 Task: Create validation rules in expense report object.
Action: Mouse moved to (610, 52)
Screenshot: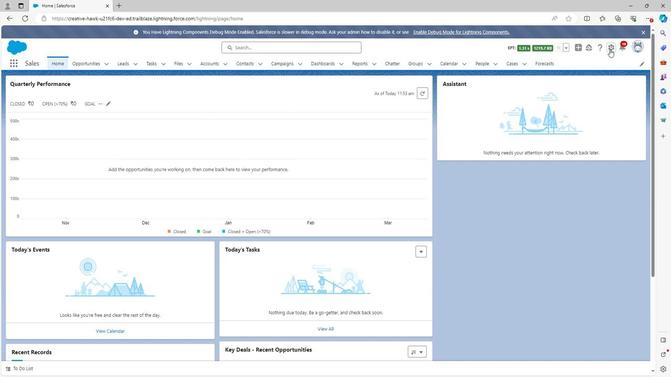 
Action: Mouse pressed left at (610, 52)
Screenshot: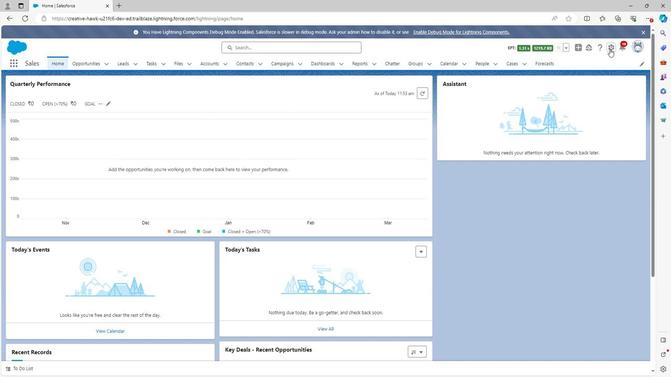 
Action: Mouse moved to (584, 71)
Screenshot: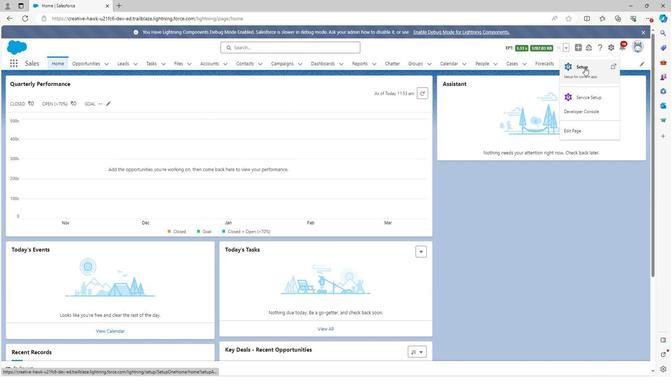 
Action: Mouse pressed left at (584, 71)
Screenshot: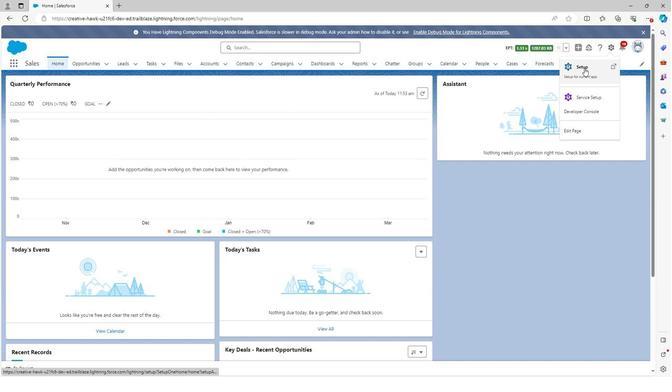 
Action: Mouse moved to (82, 68)
Screenshot: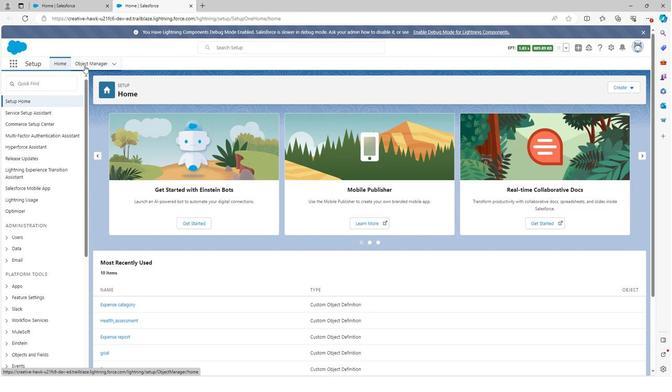 
Action: Mouse pressed left at (82, 68)
Screenshot: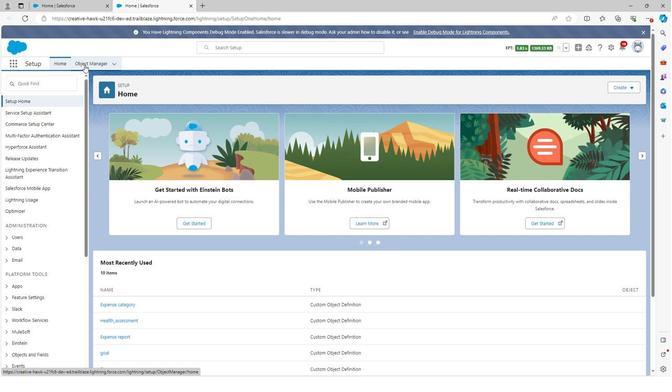 
Action: Mouse moved to (23, 231)
Screenshot: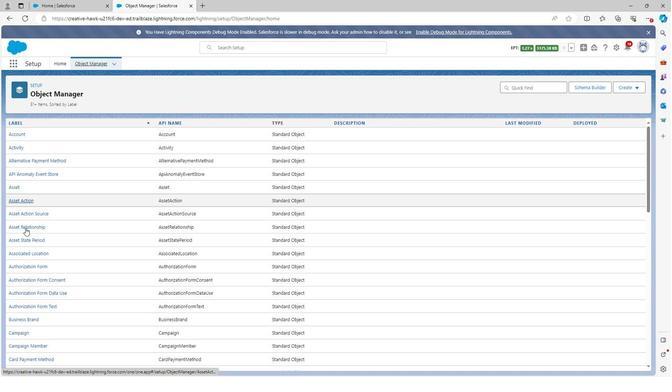 
Action: Mouse scrolled (23, 230) with delta (0, 0)
Screenshot: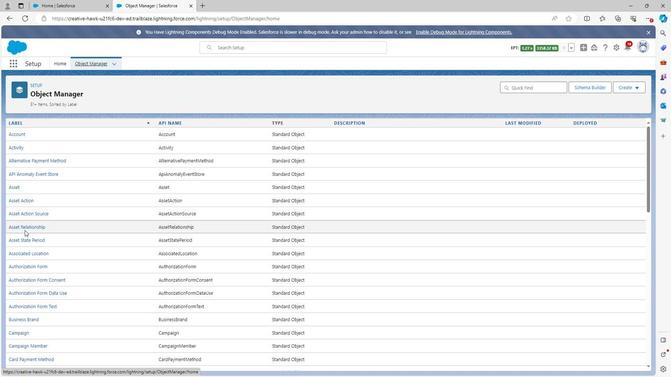 
Action: Mouse scrolled (23, 230) with delta (0, 0)
Screenshot: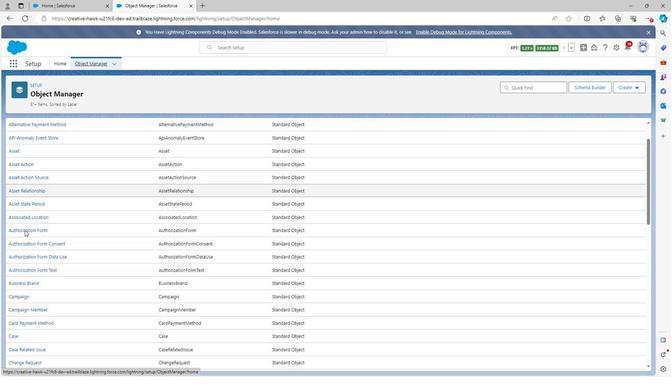 
Action: Mouse scrolled (23, 230) with delta (0, 0)
Screenshot: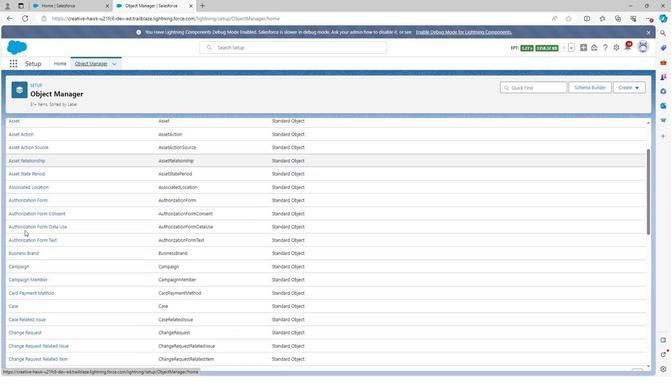 
Action: Mouse scrolled (23, 230) with delta (0, 0)
Screenshot: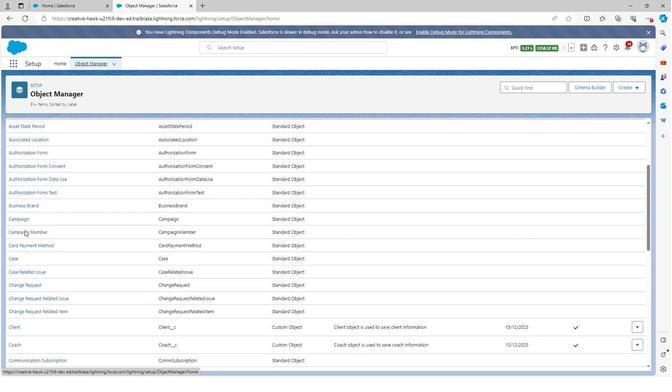 
Action: Mouse scrolled (23, 230) with delta (0, 0)
Screenshot: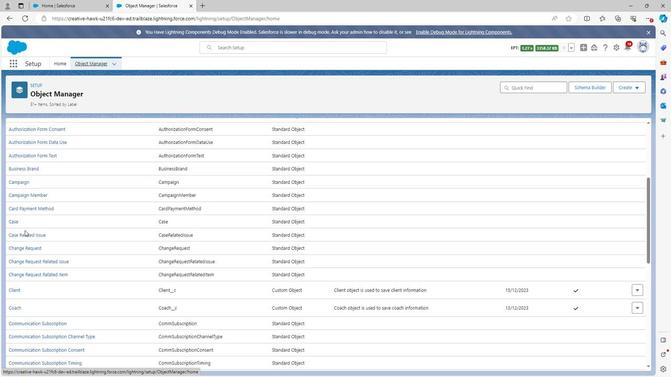 
Action: Mouse scrolled (23, 230) with delta (0, 0)
Screenshot: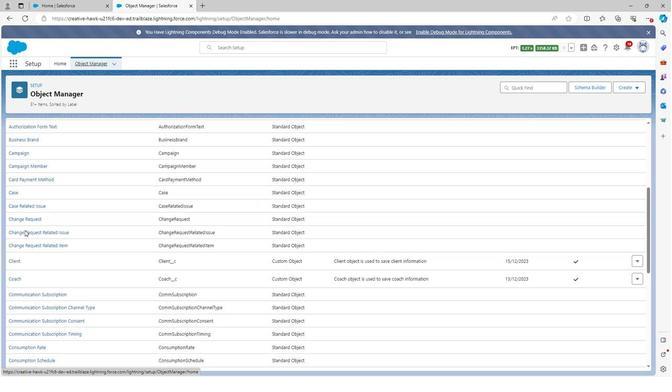 
Action: Mouse scrolled (23, 230) with delta (0, 0)
Screenshot: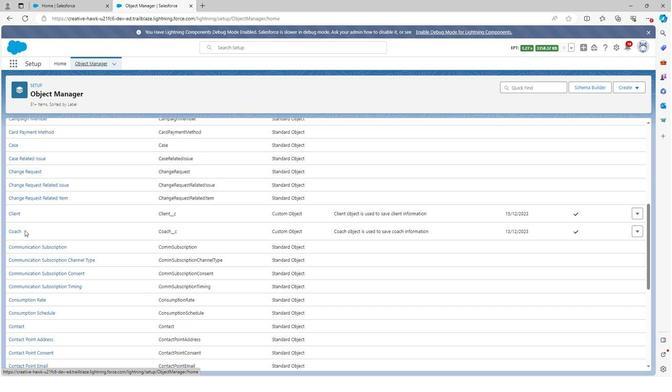 
Action: Mouse scrolled (23, 230) with delta (0, 0)
Screenshot: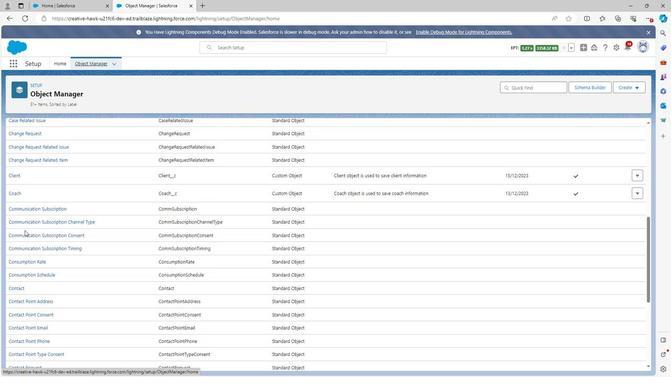
Action: Mouse scrolled (23, 230) with delta (0, 0)
Screenshot: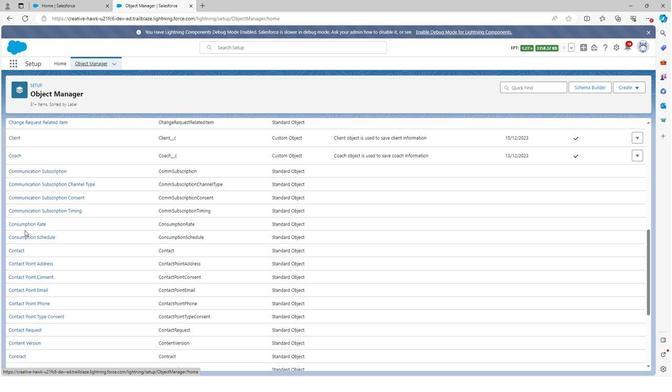 
Action: Mouse scrolled (23, 230) with delta (0, 0)
Screenshot: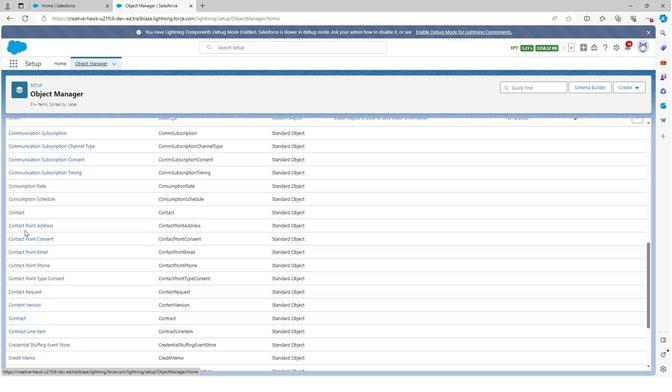 
Action: Mouse scrolled (23, 230) with delta (0, 0)
Screenshot: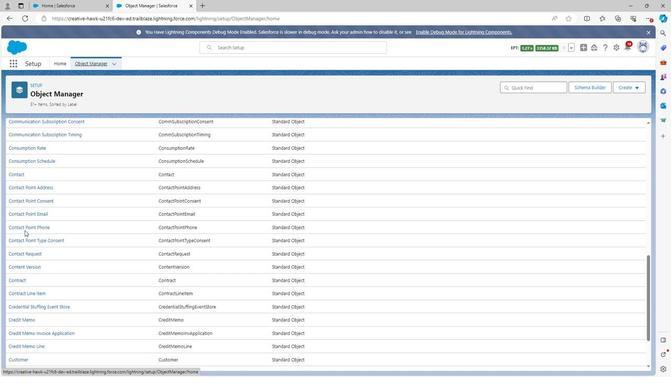 
Action: Mouse scrolled (23, 230) with delta (0, 0)
Screenshot: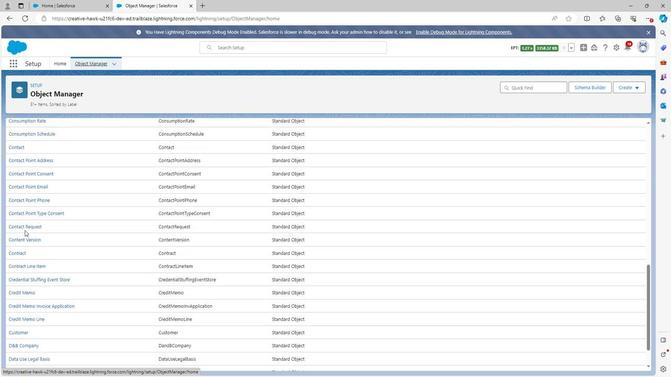 
Action: Mouse scrolled (23, 230) with delta (0, 0)
Screenshot: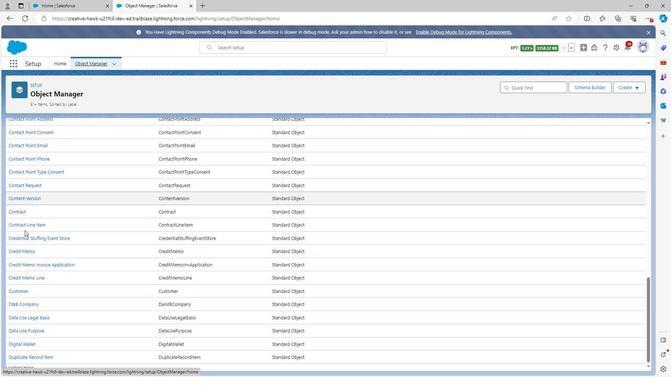 
Action: Mouse scrolled (23, 230) with delta (0, 0)
Screenshot: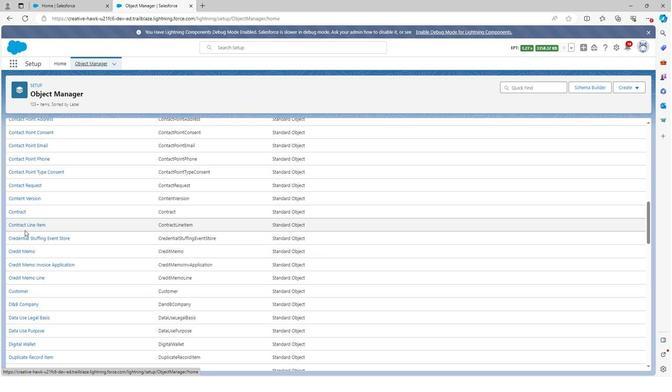 
Action: Mouse scrolled (23, 230) with delta (0, 0)
Screenshot: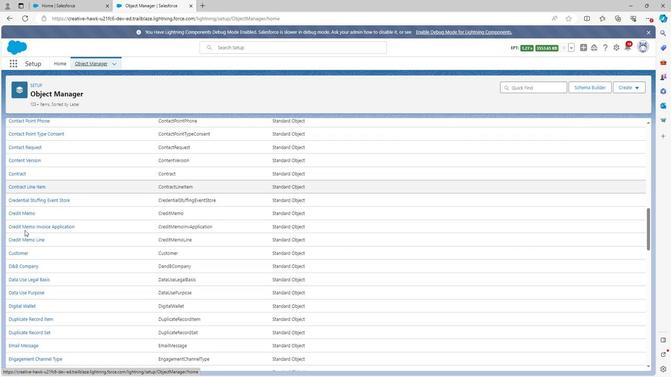 
Action: Mouse scrolled (23, 230) with delta (0, 0)
Screenshot: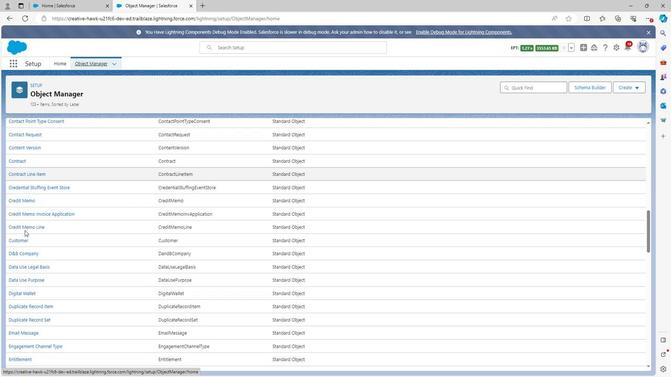 
Action: Mouse scrolled (23, 230) with delta (0, 0)
Screenshot: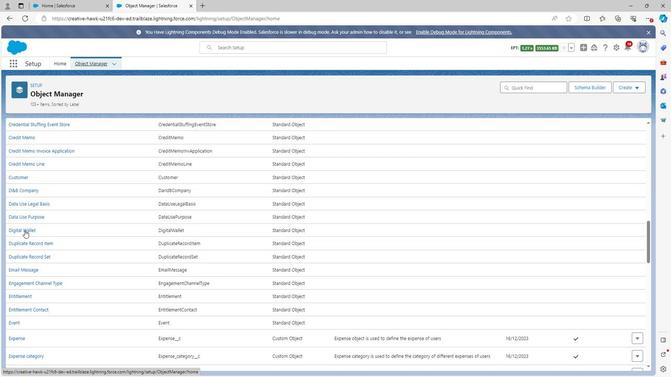
Action: Mouse scrolled (23, 230) with delta (0, 0)
Screenshot: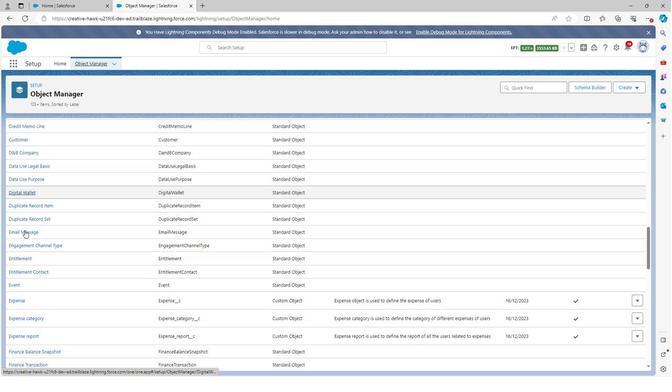 
Action: Mouse scrolled (23, 230) with delta (0, 0)
Screenshot: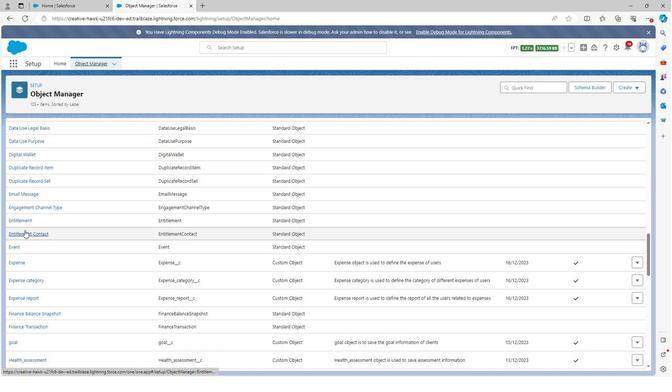 
Action: Mouse moved to (22, 261)
Screenshot: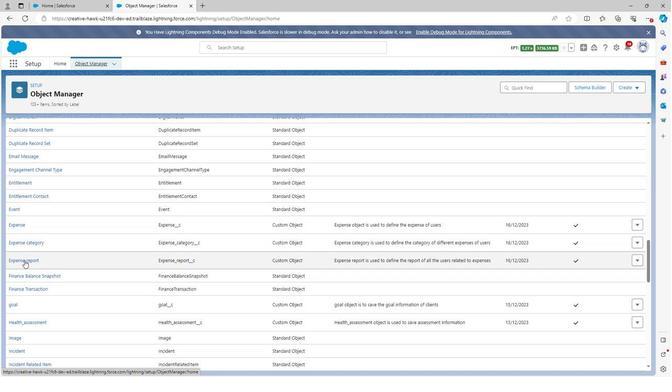 
Action: Mouse pressed left at (22, 261)
Screenshot: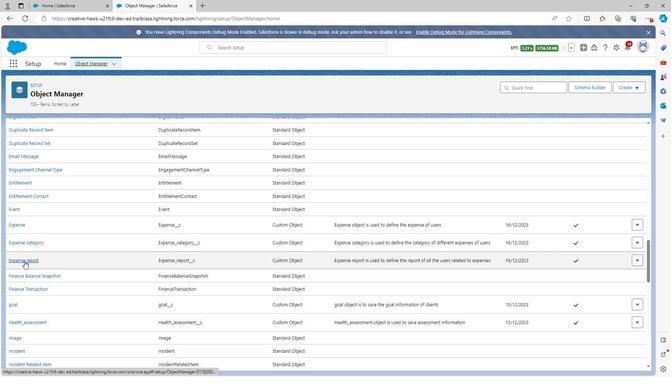 
Action: Mouse moved to (38, 135)
Screenshot: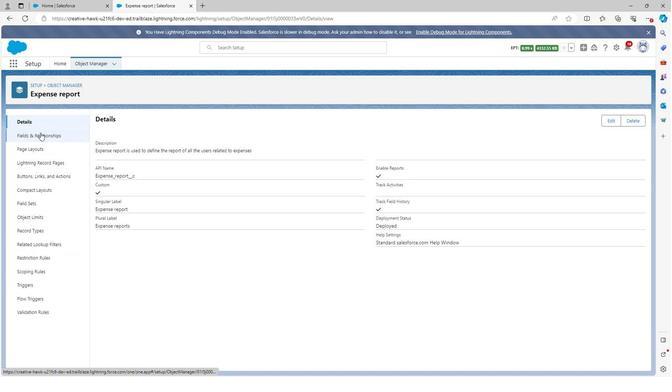 
Action: Mouse pressed left at (38, 135)
Screenshot: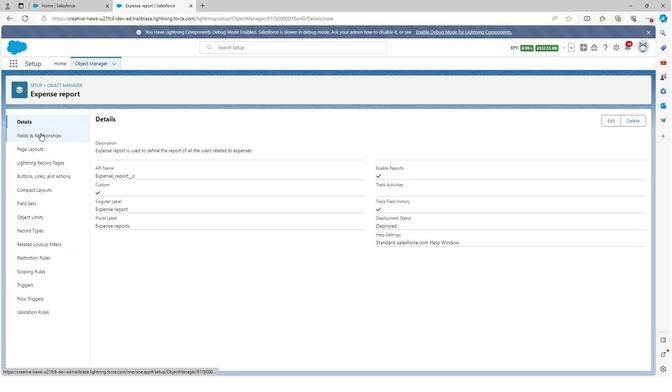 
Action: Mouse moved to (109, 226)
Screenshot: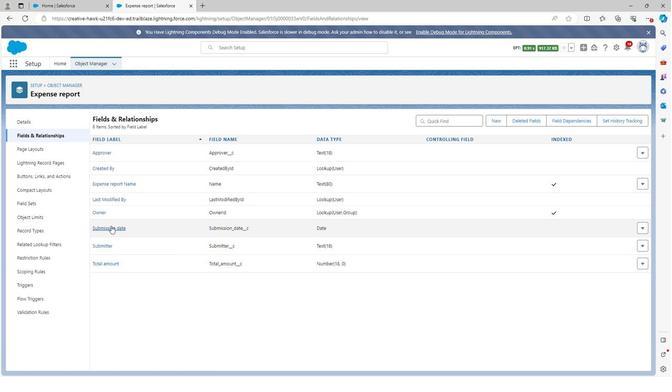 
Action: Mouse pressed left at (109, 226)
Screenshot: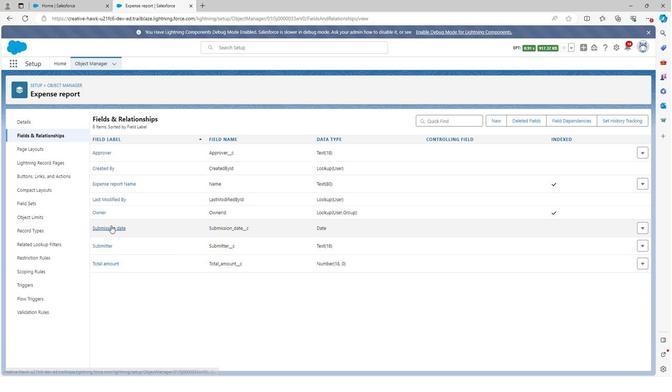 
Action: Mouse moved to (265, 275)
Screenshot: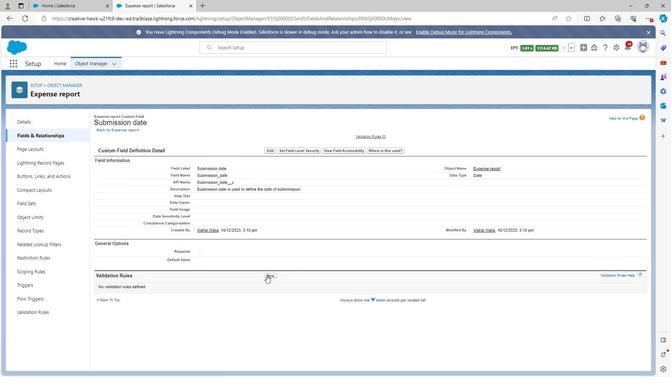 
Action: Mouse pressed left at (265, 275)
Screenshot: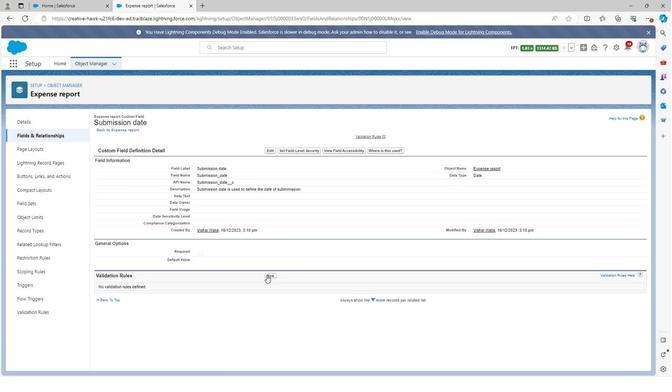 
Action: Mouse moved to (162, 170)
Screenshot: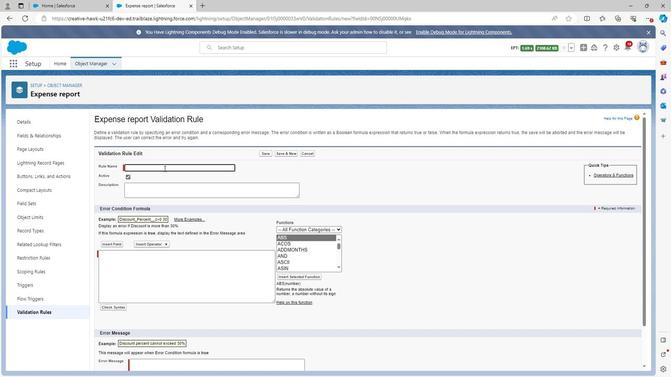
Action: Key pressed <Key.shift>Submission<Key.space>ru<Key.backspace><Key.backspace>date<Key.space>
Screenshot: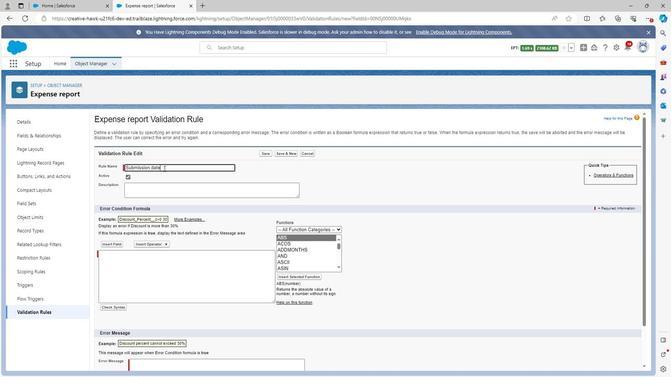 
Action: Mouse moved to (162, 170)
Screenshot: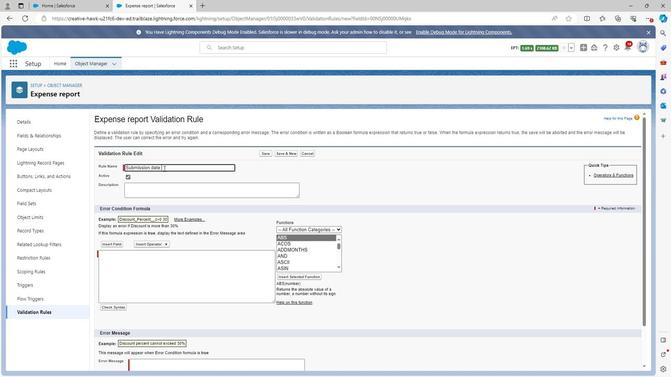 
Action: Key pressed rule
Screenshot: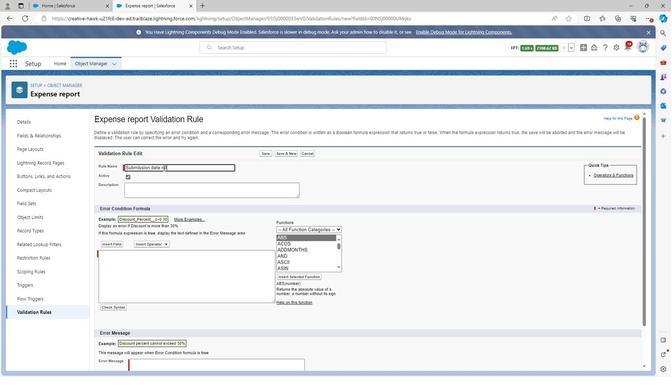 
Action: Mouse moved to (149, 193)
Screenshot: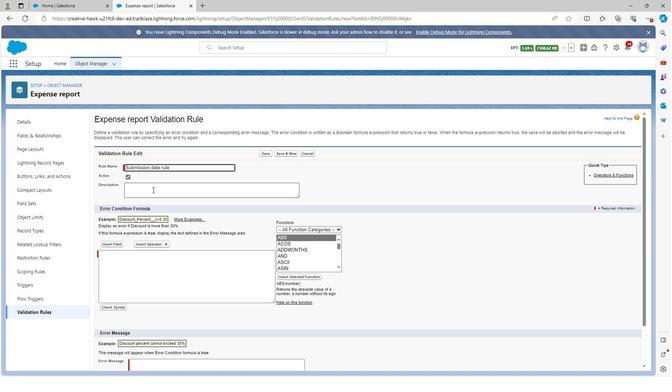 
Action: Mouse pressed left at (149, 193)
Screenshot: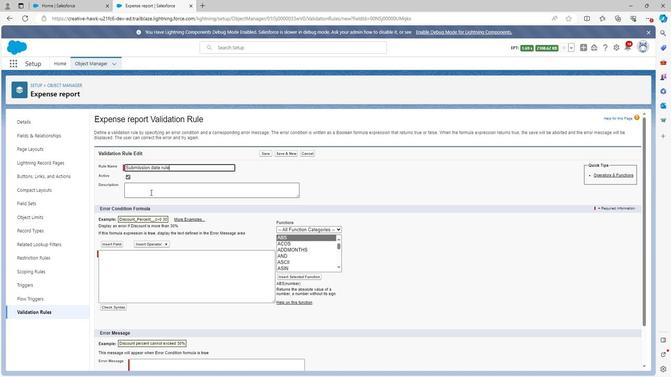 
Action: Key pressed <Key.shift><Key.shift><Key.shift><Key.shift><Key.shift><Key.shift><Key.shift><Key.shift><Key.shift><Key.shift><Key.shift><Key.shift><Key.shift><Key.shift><Key.shift><Key.shift><Key.shift><Key.shift>Suv<Key.backspace>bmission<Key.space>date<Key.space>rule<Key.space>is<Key.space>used<Key.space>to<Key.space>defined<Key.space>the<Key.space>submission<Key.space>date<Key.space>after<Key.space>ye<Key.backspace><Key.backspace>today
Screenshot: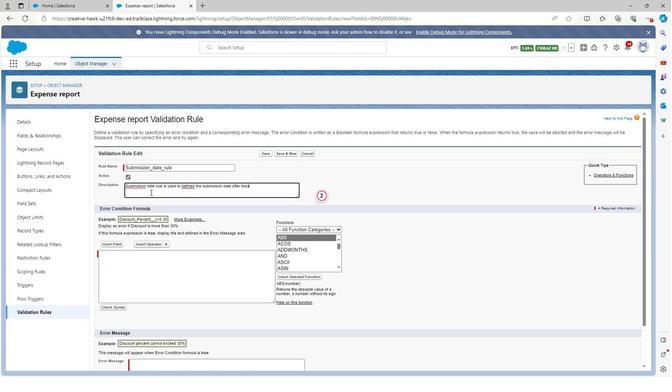 
Action: Mouse moved to (116, 244)
Screenshot: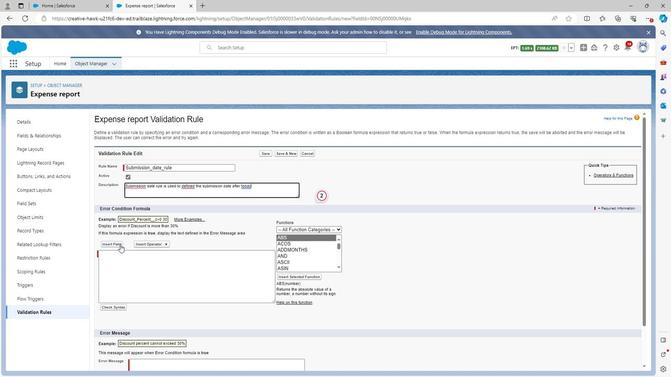 
Action: Mouse pressed left at (116, 244)
Screenshot: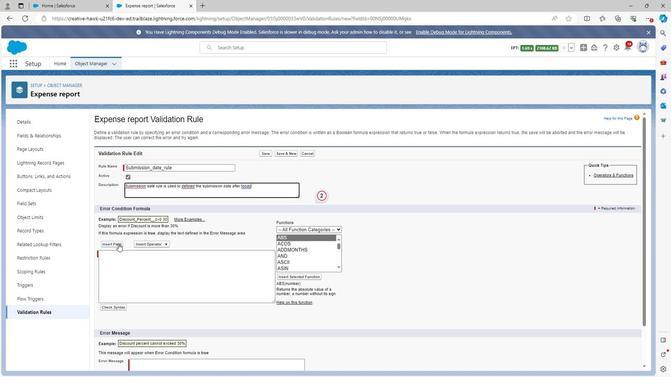 
Action: Mouse moved to (317, 249)
Screenshot: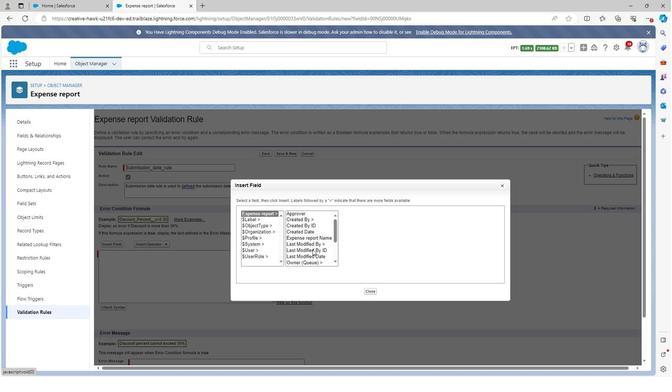 
Action: Mouse scrolled (317, 249) with delta (0, 0)
Screenshot: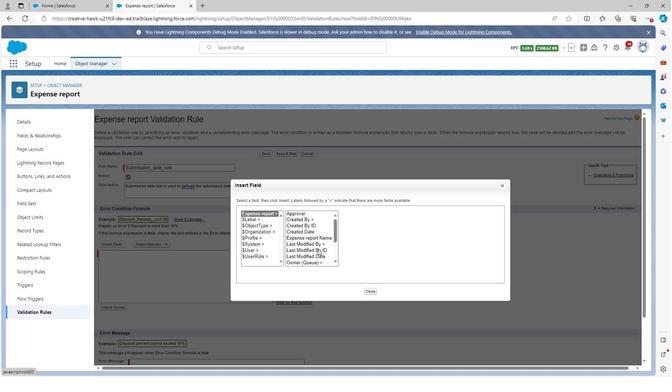 
Action: Mouse scrolled (317, 249) with delta (0, 0)
Screenshot: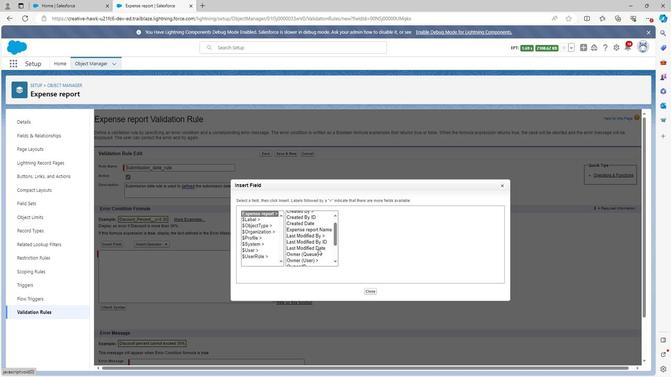 
Action: Mouse scrolled (317, 249) with delta (0, 0)
Screenshot: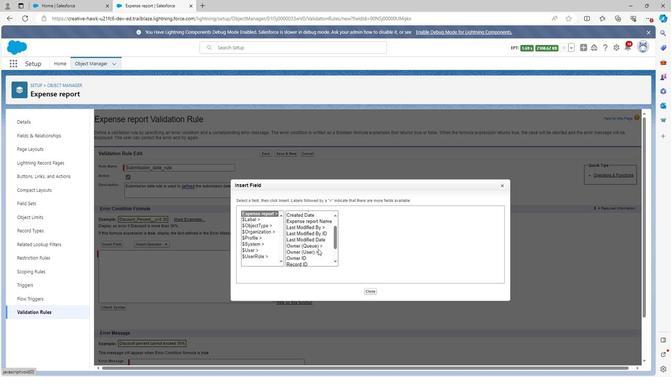 
Action: Mouse scrolled (317, 249) with delta (0, 0)
Screenshot: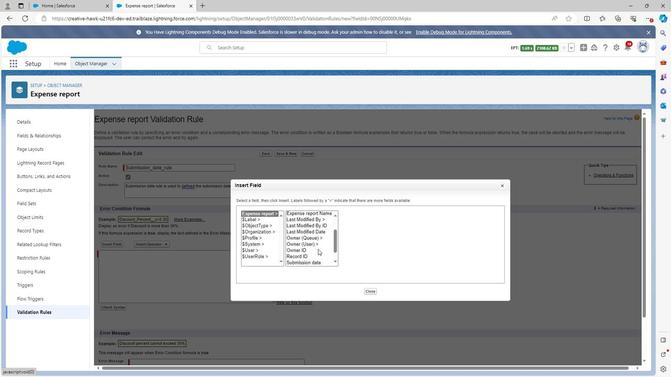 
Action: Mouse scrolled (317, 249) with delta (0, 0)
Screenshot: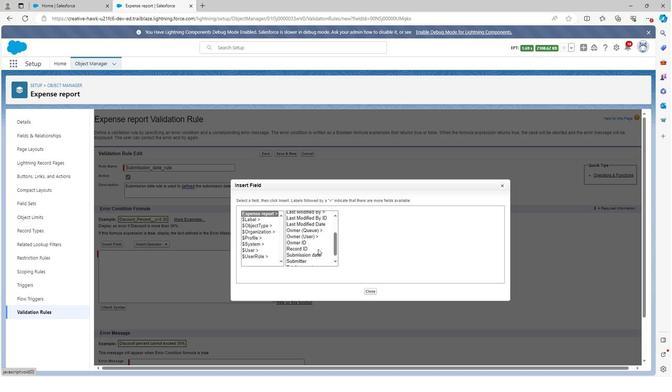 
Action: Mouse moved to (308, 250)
Screenshot: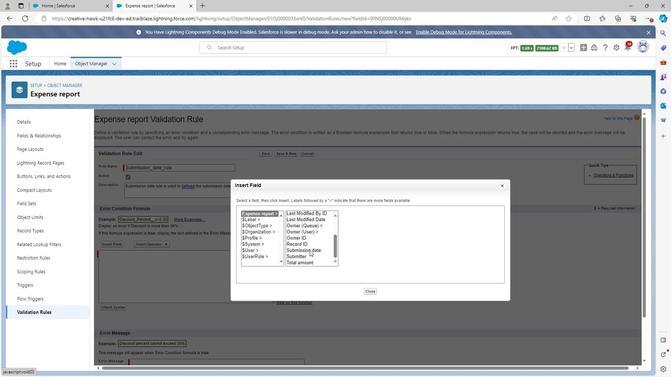 
Action: Mouse pressed left at (308, 250)
Screenshot: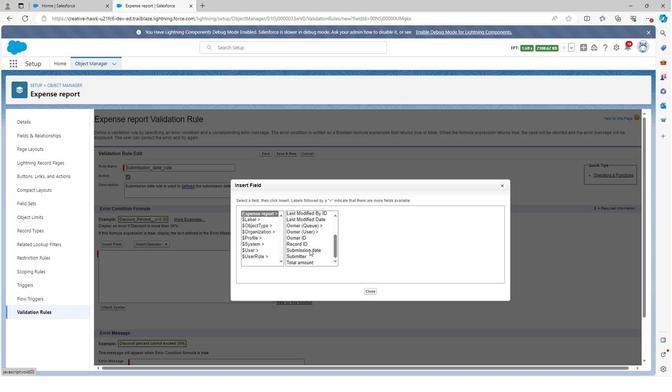 
Action: Mouse moved to (367, 251)
Screenshot: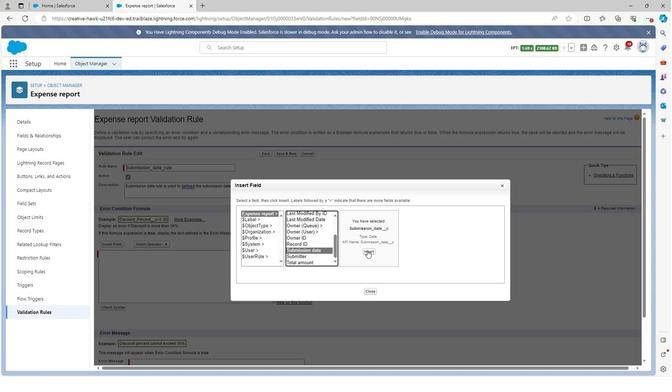 
Action: Mouse pressed left at (367, 251)
Screenshot: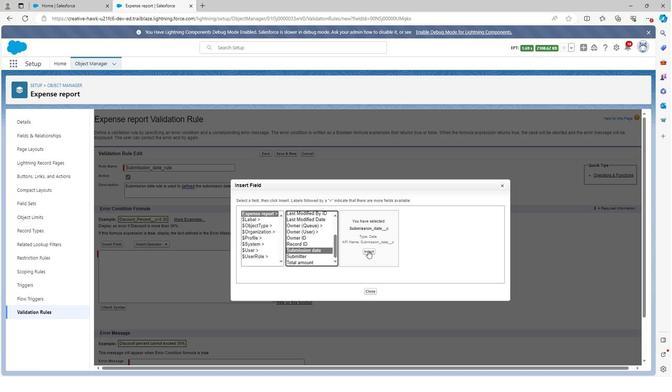 
Action: Mouse moved to (159, 245)
Screenshot: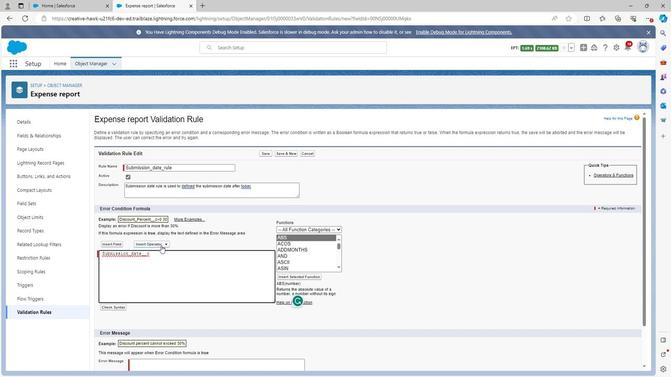 
Action: Mouse pressed left at (159, 245)
Screenshot: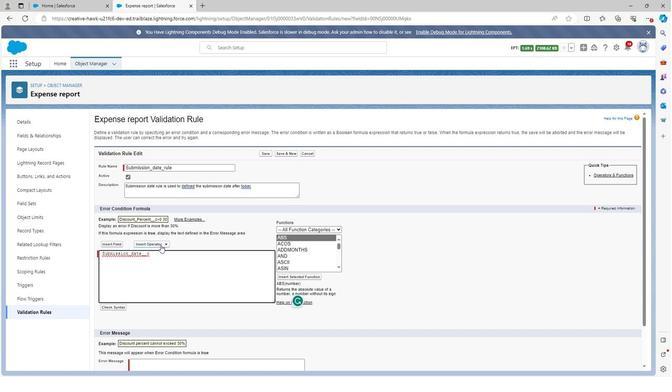 
Action: Mouse moved to (154, 328)
Screenshot: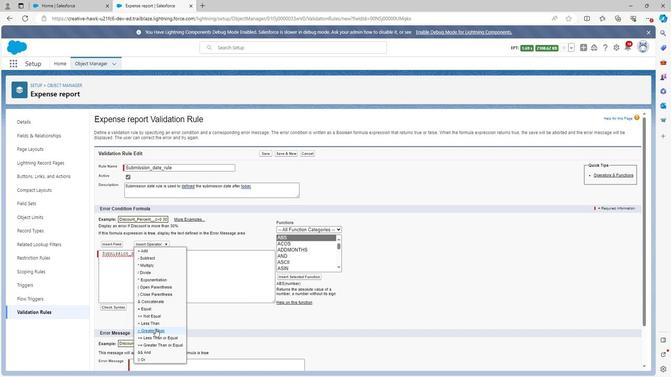
Action: Mouse pressed left at (154, 328)
Screenshot: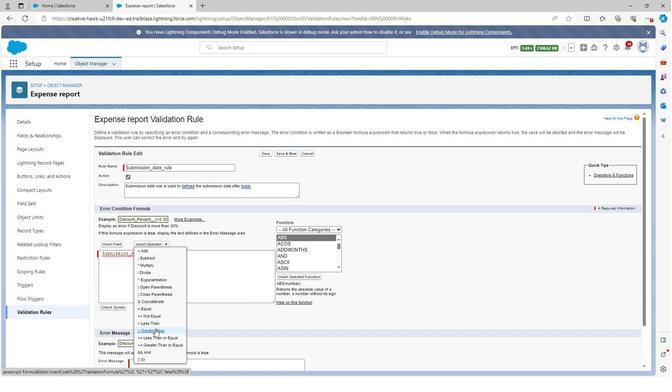 
Action: Mouse moved to (300, 230)
Screenshot: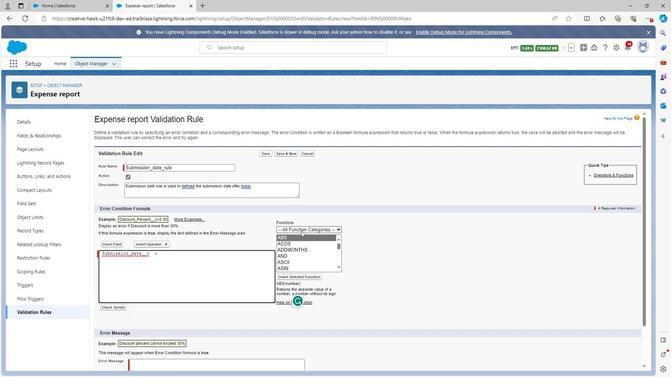 
Action: Mouse pressed left at (300, 230)
Screenshot: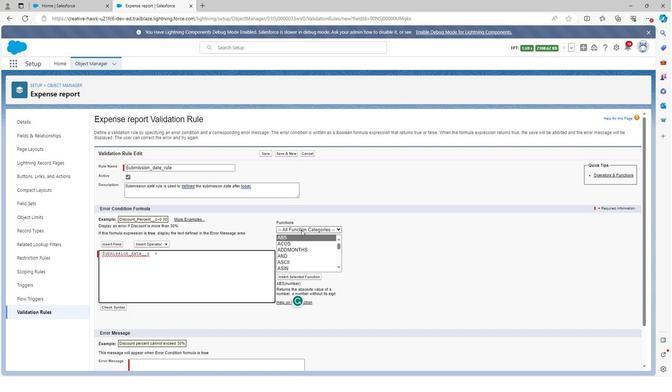 
Action: Mouse moved to (295, 245)
Screenshot: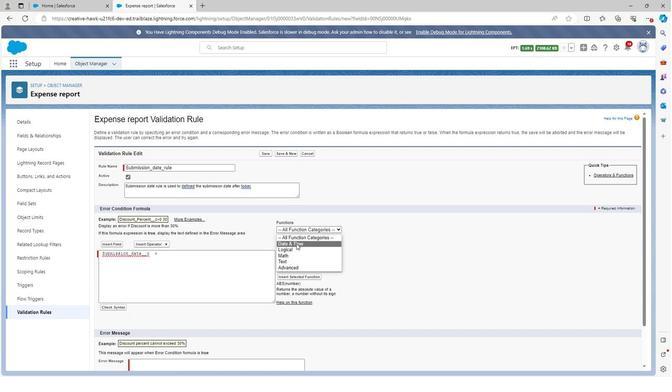 
Action: Mouse pressed left at (295, 245)
Screenshot: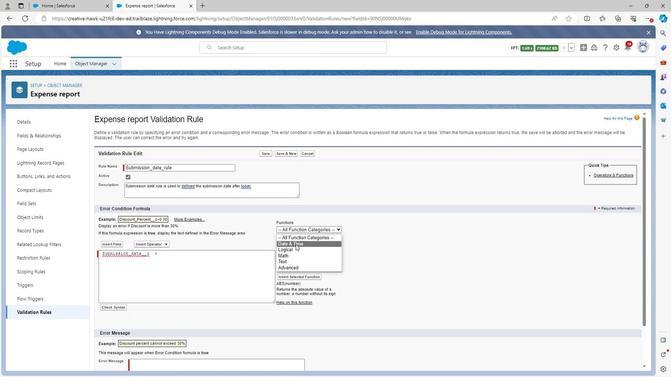 
Action: Mouse moved to (284, 243)
Screenshot: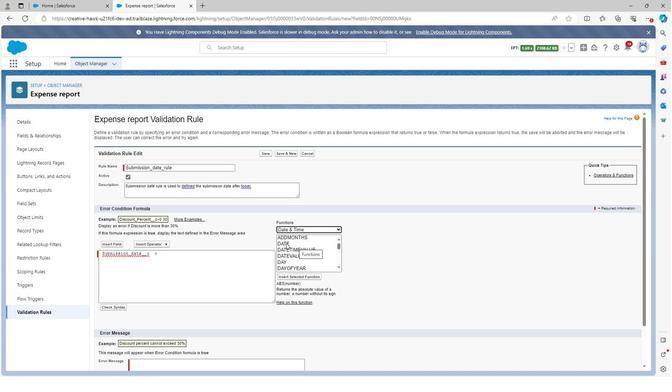 
Action: Mouse pressed left at (284, 243)
Screenshot: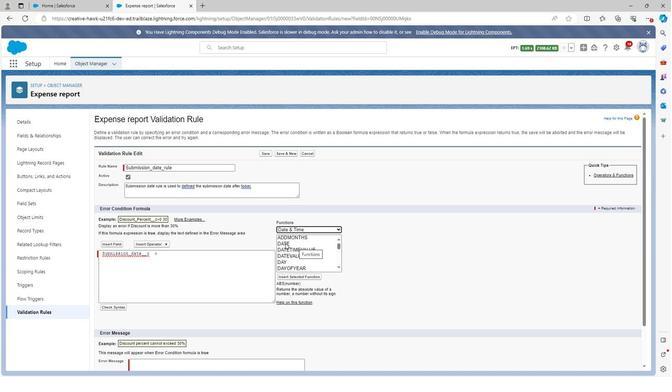 
Action: Mouse moved to (289, 253)
Screenshot: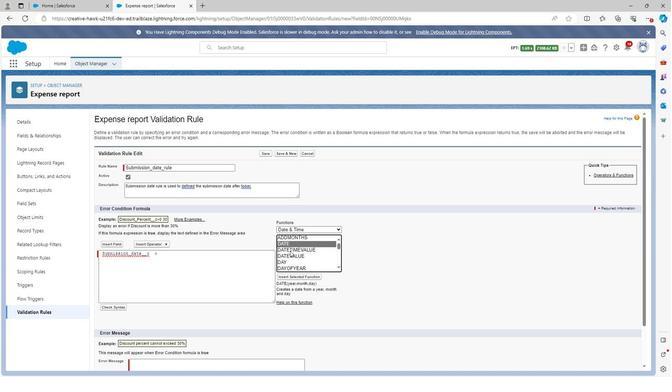 
Action: Mouse scrolled (289, 253) with delta (0, 0)
Screenshot: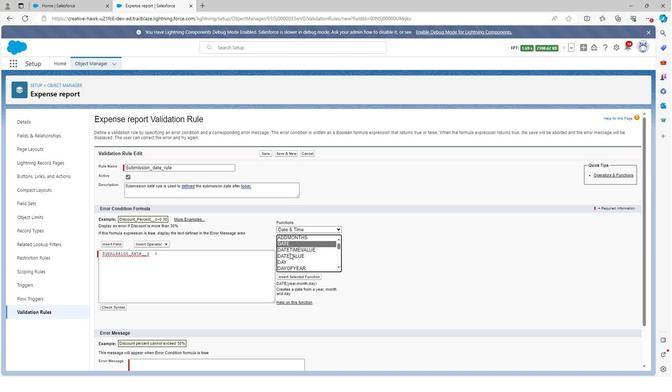 
Action: Mouse scrolled (289, 253) with delta (0, 0)
Screenshot: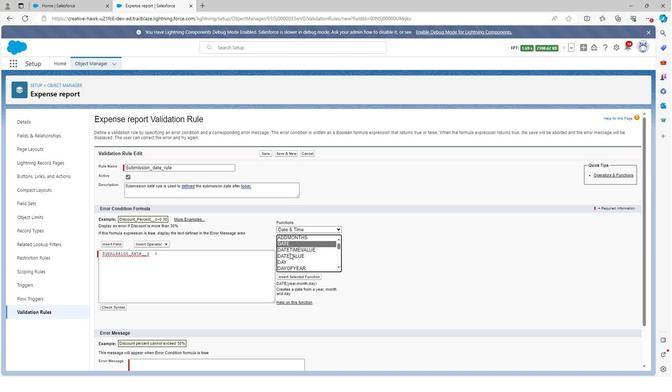 
Action: Mouse scrolled (289, 253) with delta (0, 0)
Screenshot: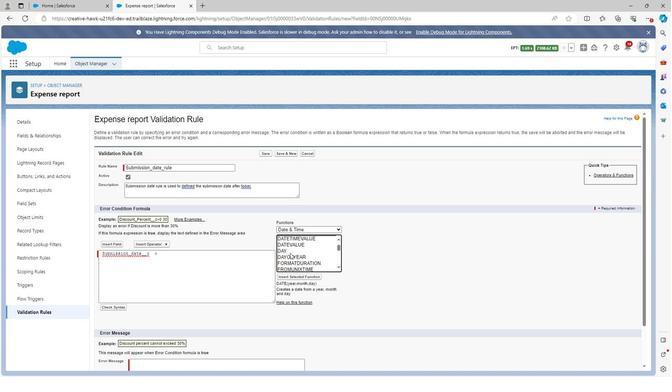 
Action: Mouse scrolled (289, 253) with delta (0, 0)
Screenshot: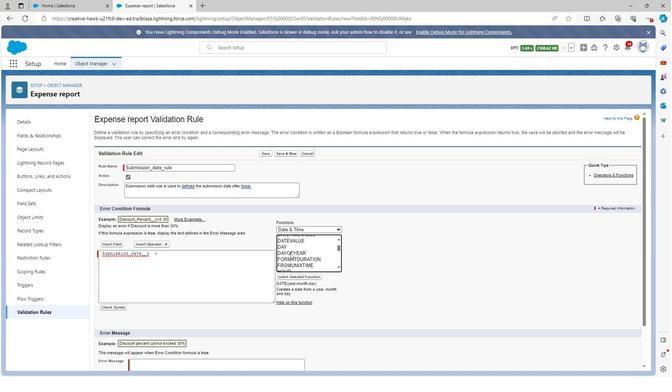 
Action: Mouse scrolled (289, 253) with delta (0, 0)
Screenshot: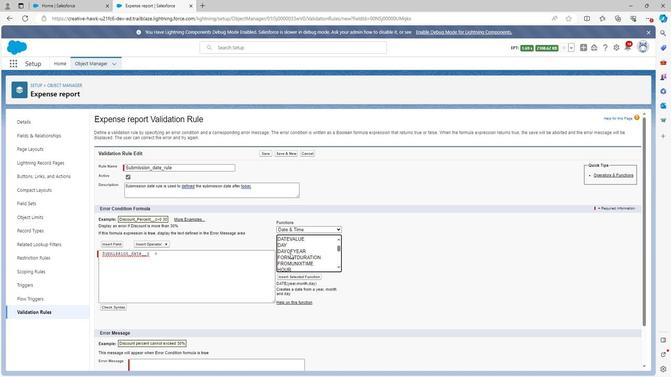 
Action: Mouse scrolled (289, 253) with delta (0, 0)
Screenshot: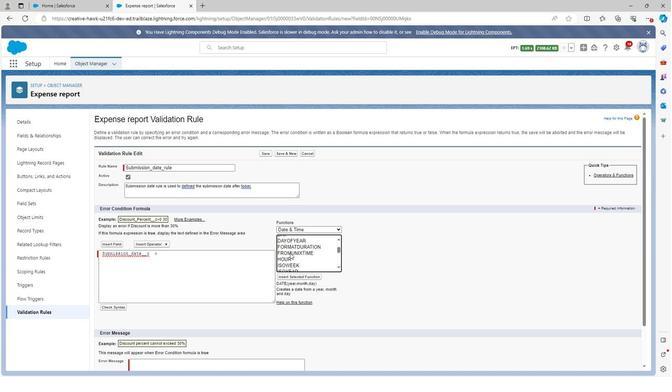 
Action: Mouse scrolled (289, 253) with delta (0, 0)
Screenshot: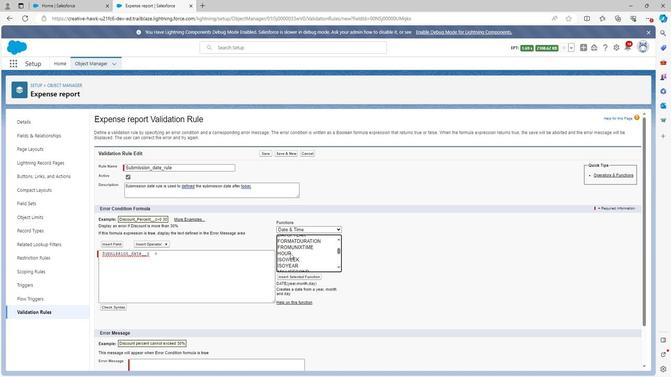 
Action: Mouse scrolled (289, 253) with delta (0, 0)
Screenshot: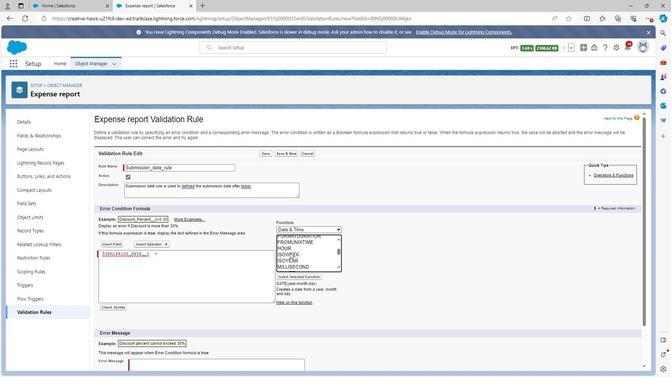 
Action: Mouse scrolled (289, 253) with delta (0, 0)
Screenshot: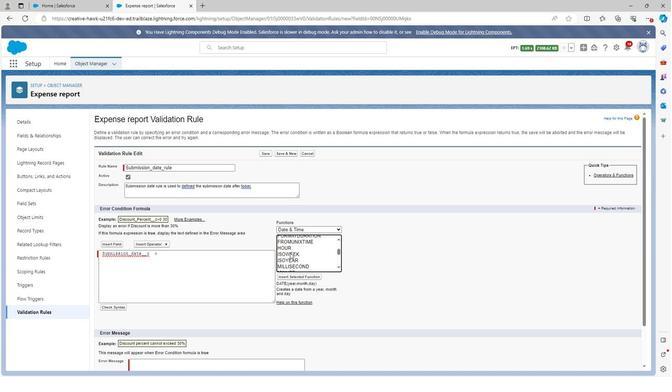
Action: Mouse scrolled (289, 253) with delta (0, 0)
Screenshot: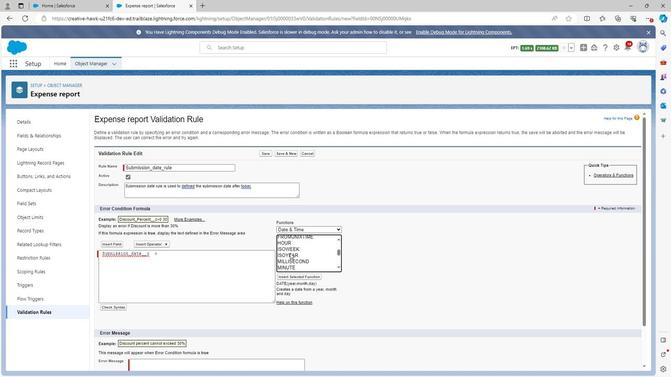 
Action: Mouse scrolled (289, 253) with delta (0, 0)
Screenshot: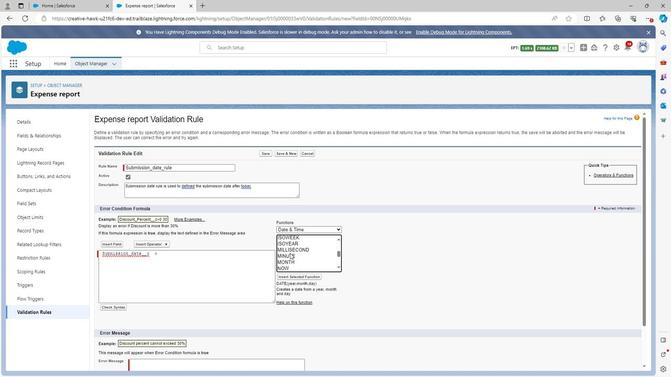 
Action: Mouse scrolled (289, 253) with delta (0, 0)
Screenshot: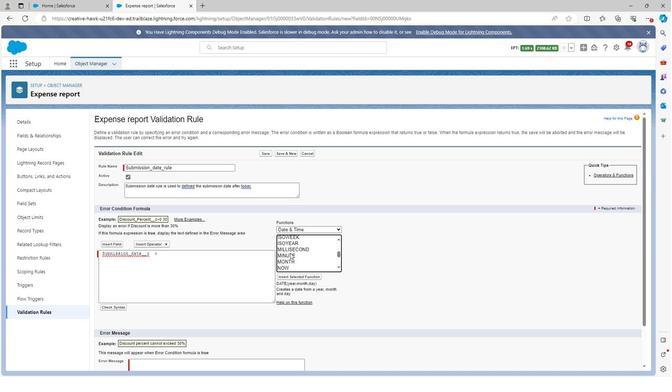 
Action: Mouse scrolled (289, 253) with delta (0, 0)
Screenshot: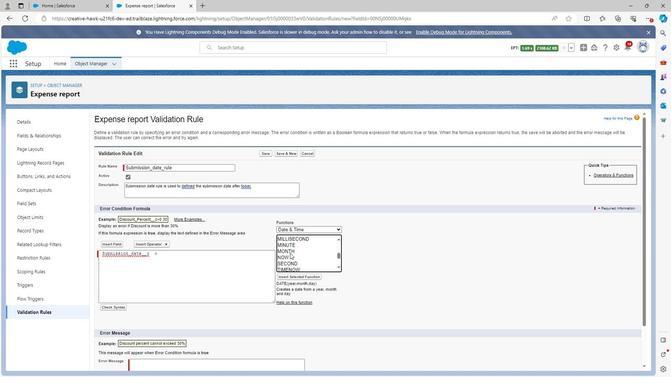 
Action: Mouse scrolled (289, 253) with delta (0, 0)
Screenshot: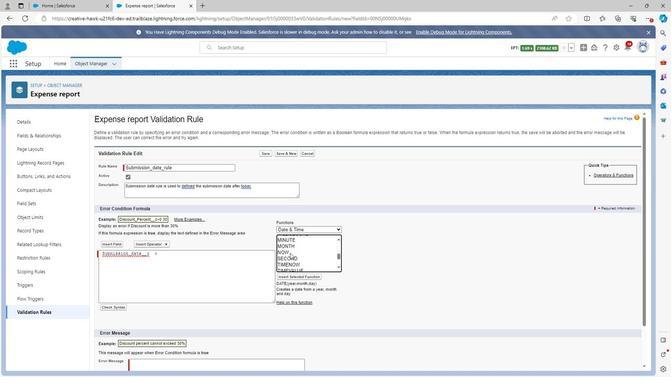 
Action: Mouse scrolled (289, 253) with delta (0, 0)
Screenshot: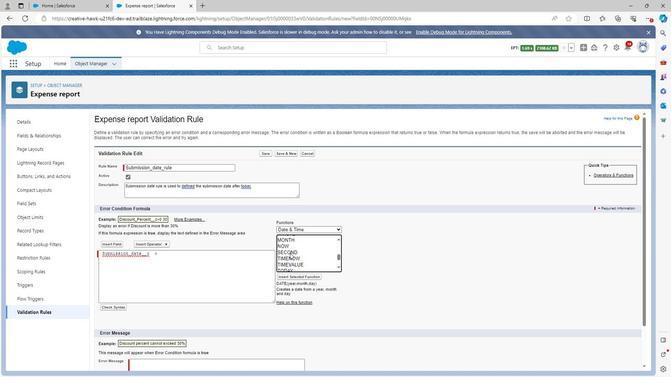 
Action: Mouse moved to (287, 255)
Screenshot: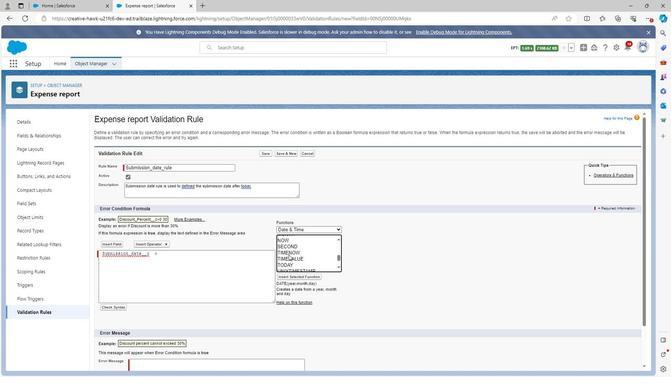 
Action: Mouse scrolled (287, 255) with delta (0, 0)
Screenshot: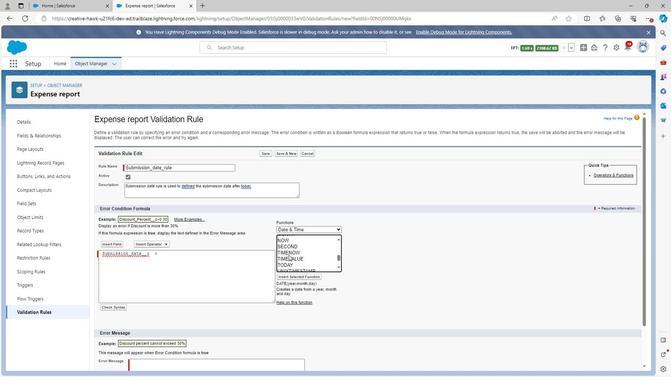 
Action: Mouse scrolled (287, 255) with delta (0, 0)
Screenshot: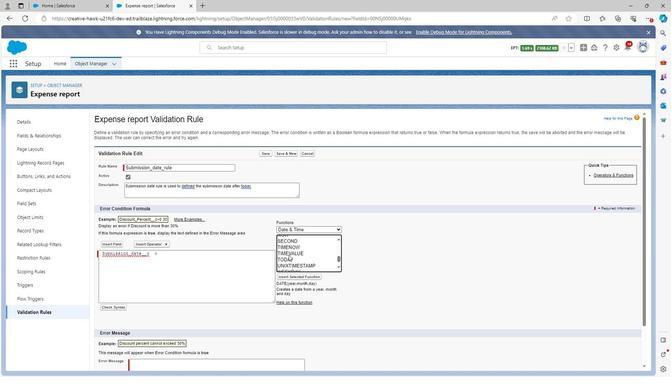 
Action: Mouse moved to (285, 254)
Screenshot: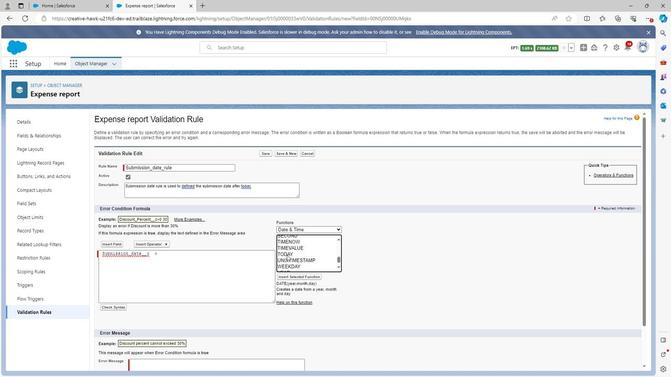 
Action: Mouse pressed left at (285, 254)
Screenshot: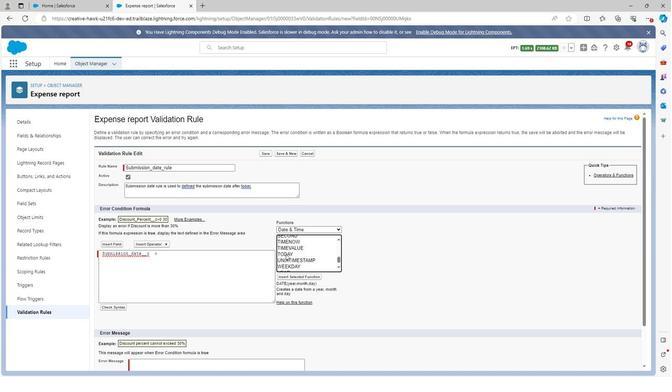 
Action: Mouse moved to (293, 276)
Screenshot: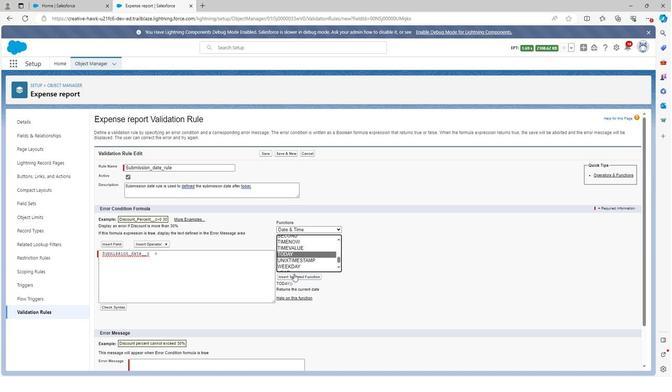 
Action: Mouse pressed left at (293, 276)
Screenshot: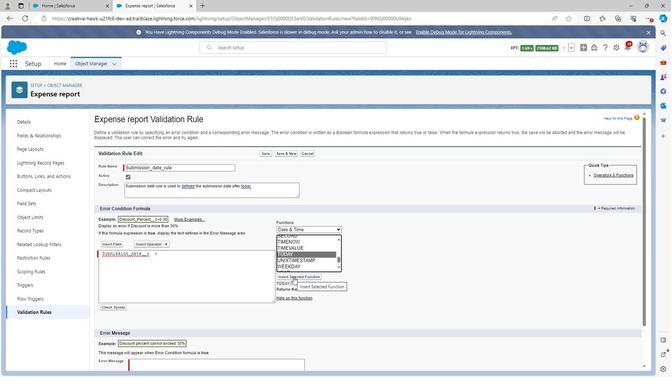 
Action: Mouse moved to (114, 308)
Screenshot: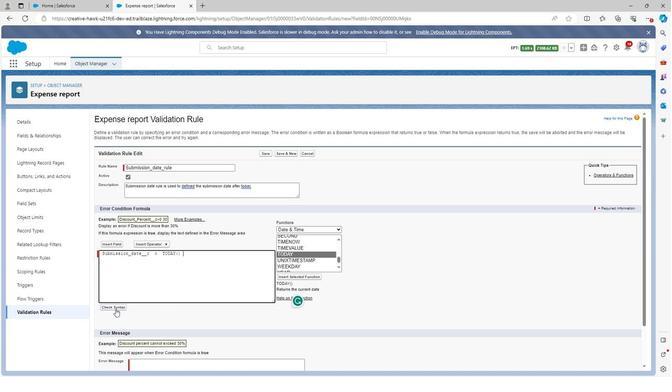 
Action: Mouse pressed left at (114, 308)
Screenshot: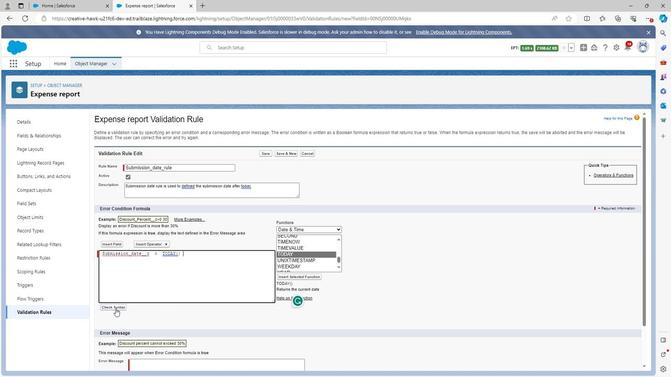 
Action: Mouse moved to (114, 307)
Screenshot: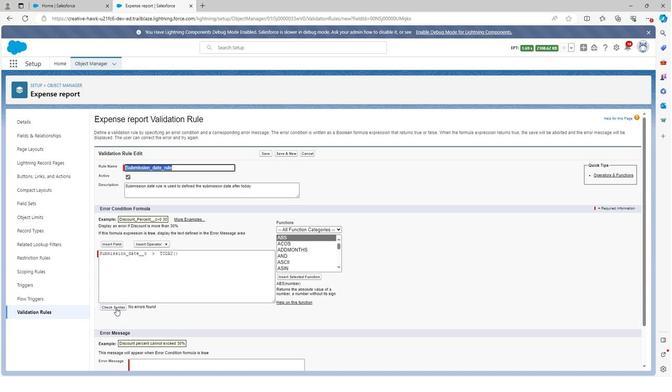 
Action: Mouse scrolled (114, 307) with delta (0, 0)
Screenshot: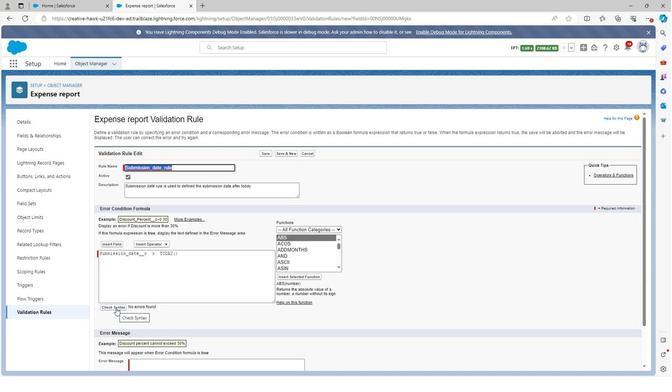 
Action: Mouse scrolled (114, 307) with delta (0, 0)
Screenshot: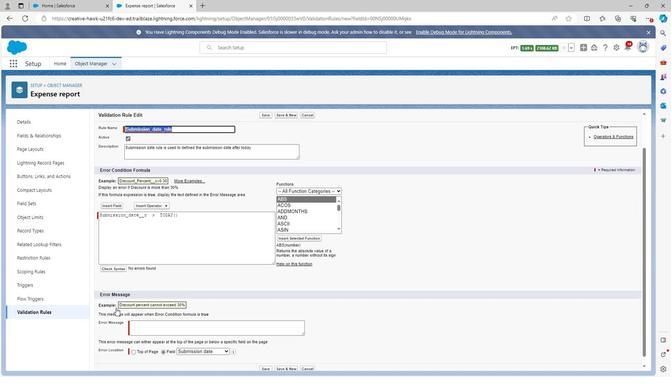
Action: Mouse scrolled (114, 307) with delta (0, 0)
Screenshot: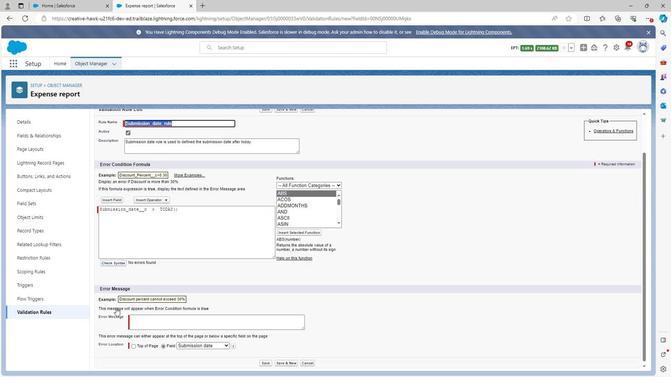 
Action: Mouse moved to (136, 318)
Screenshot: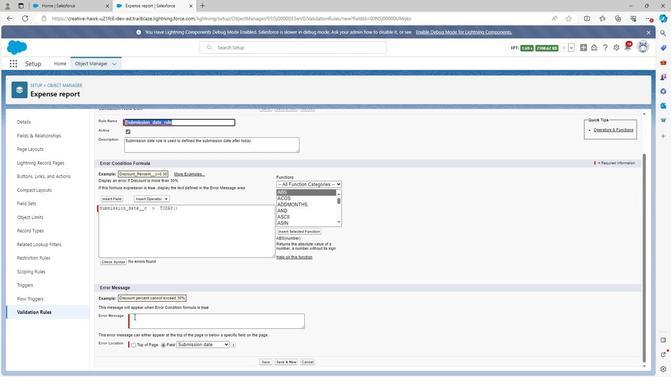 
Action: Mouse pressed left at (136, 318)
Screenshot: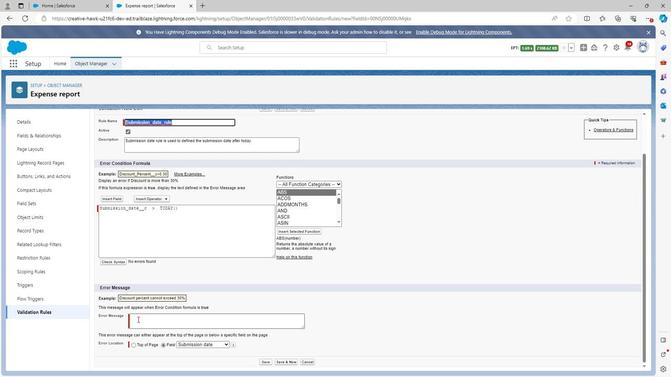 
Action: Mouse moved to (134, 318)
Screenshot: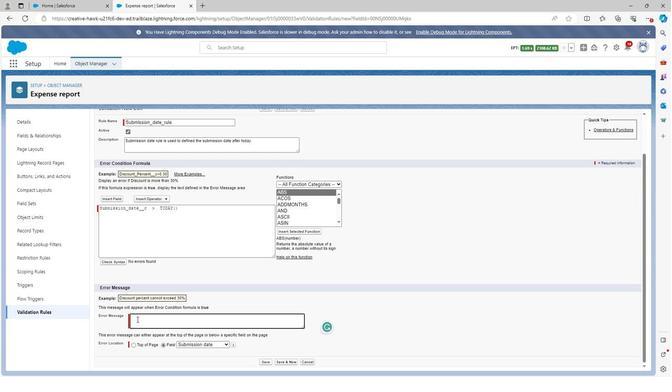 
Action: Key pressed <Key.shift>Submission<Key.space>date<Key.space>should<Key.space>be<Key.space>after<Key.space>today
Screenshot: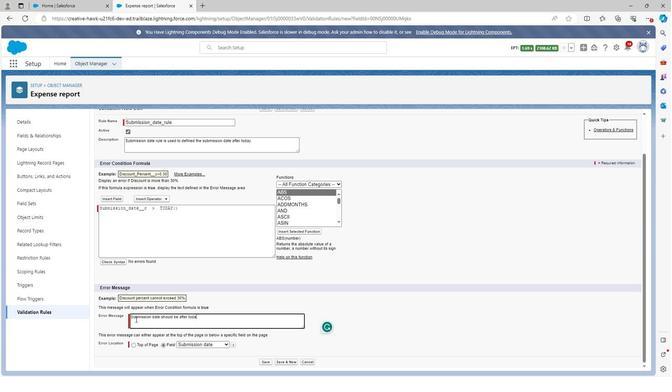
Action: Mouse moved to (264, 359)
Screenshot: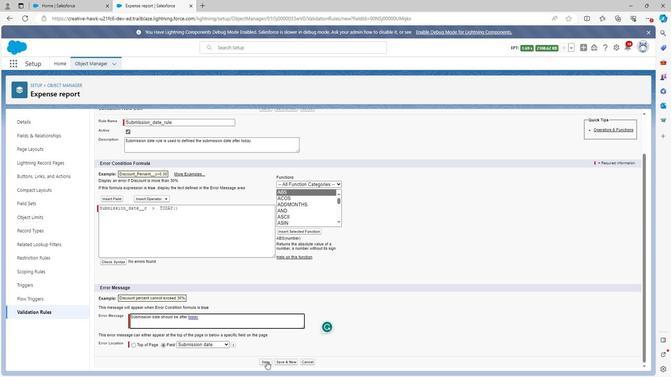 
Action: Mouse pressed left at (264, 359)
Screenshot: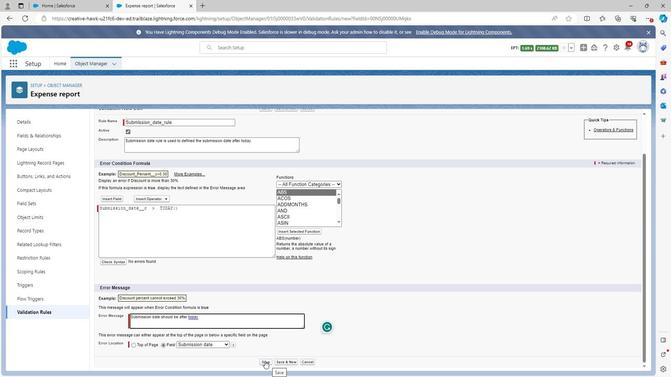 
Action: Mouse moved to (92, 67)
Screenshot: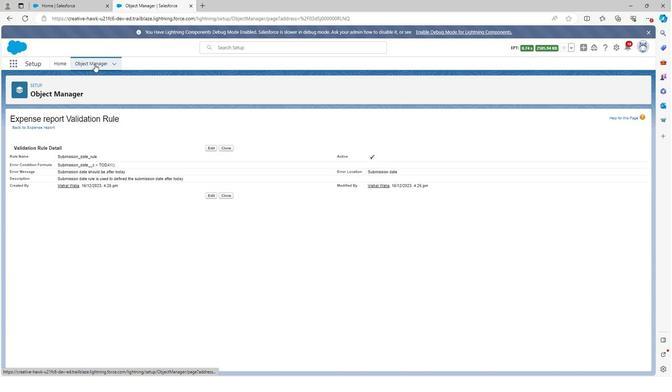 
Action: Mouse pressed left at (92, 67)
Screenshot: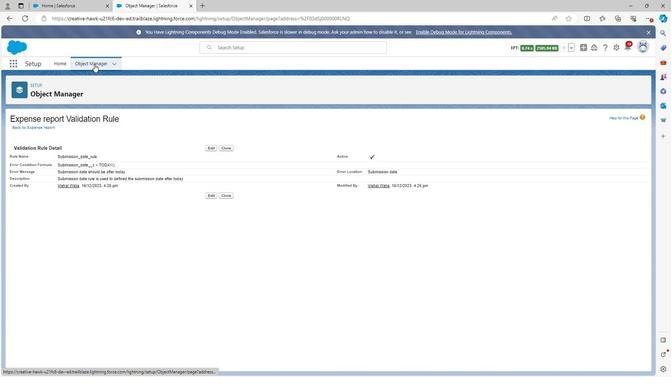 
Action: Mouse moved to (91, 267)
Screenshot: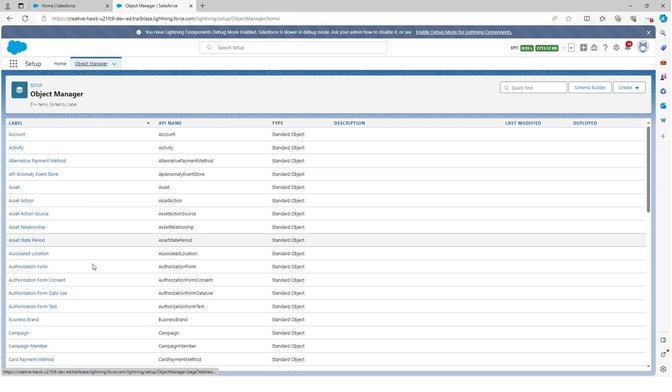 
Action: Mouse scrolled (91, 266) with delta (0, 0)
Screenshot: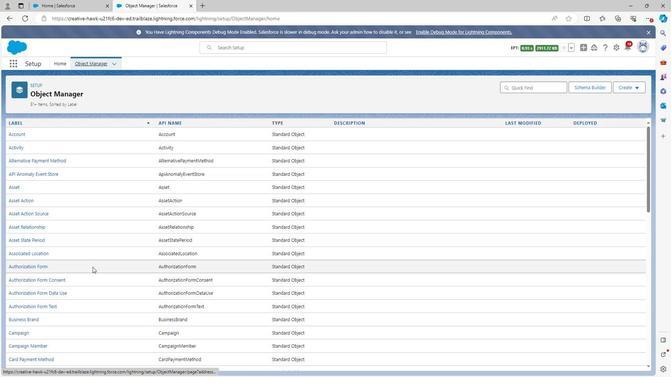 
Action: Mouse moved to (91, 268)
Screenshot: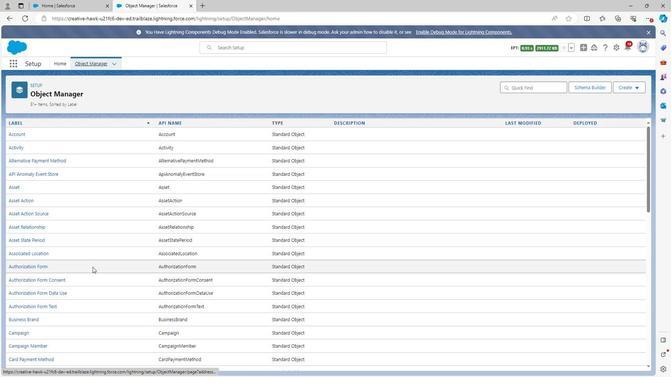 
Action: Mouse scrolled (91, 267) with delta (0, 0)
Screenshot: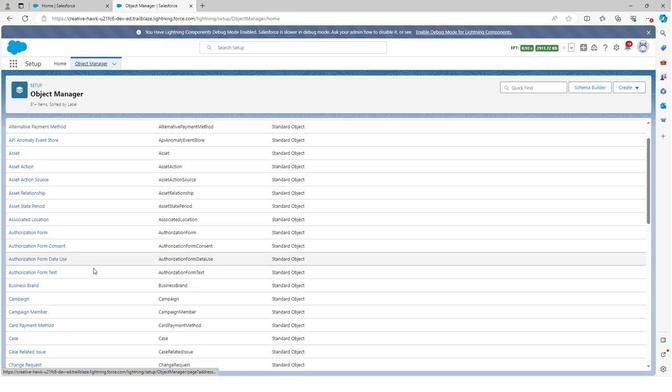 
Action: Mouse scrolled (91, 267) with delta (0, 0)
Screenshot: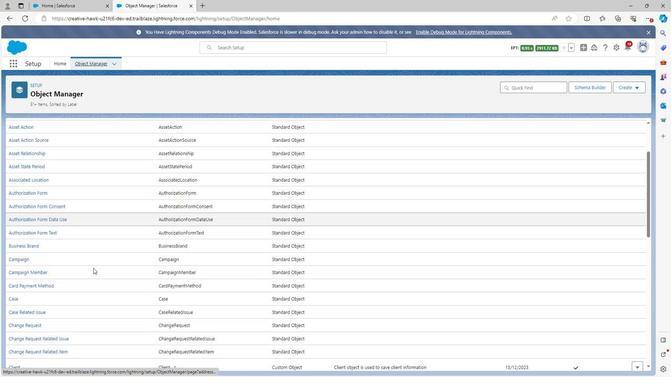 
Action: Mouse moved to (92, 269)
Screenshot: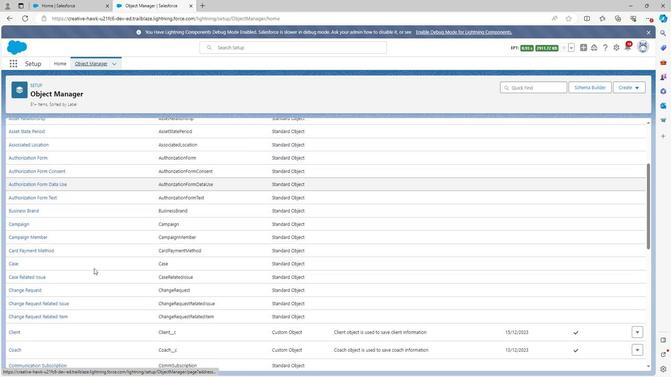 
Action: Mouse scrolled (92, 268) with delta (0, 0)
Screenshot: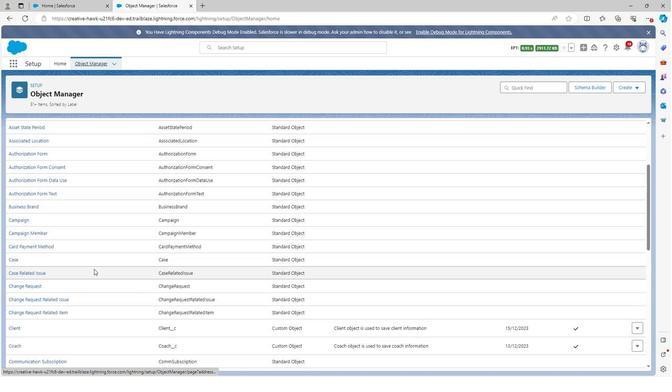 
Action: Mouse moved to (92, 269)
Screenshot: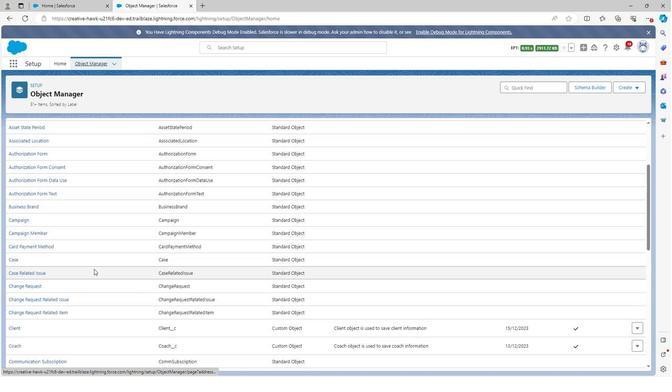 
Action: Mouse scrolled (92, 269) with delta (0, 0)
Screenshot: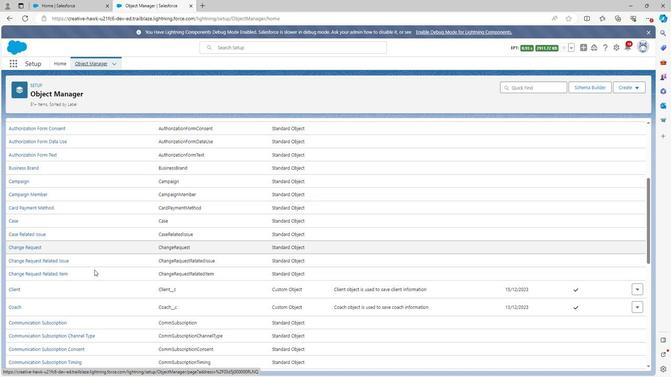 
Action: Mouse scrolled (92, 269) with delta (0, 0)
Screenshot: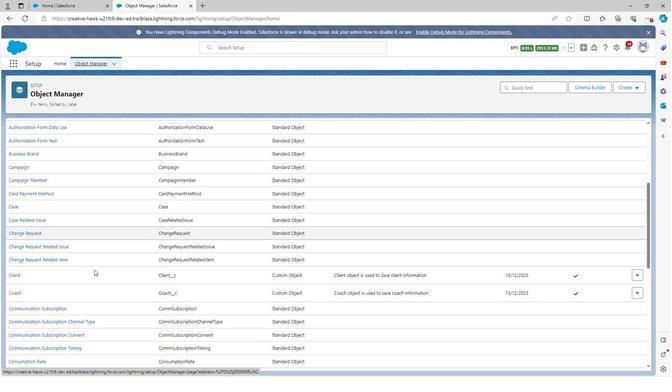 
Action: Mouse scrolled (92, 269) with delta (0, 0)
Screenshot: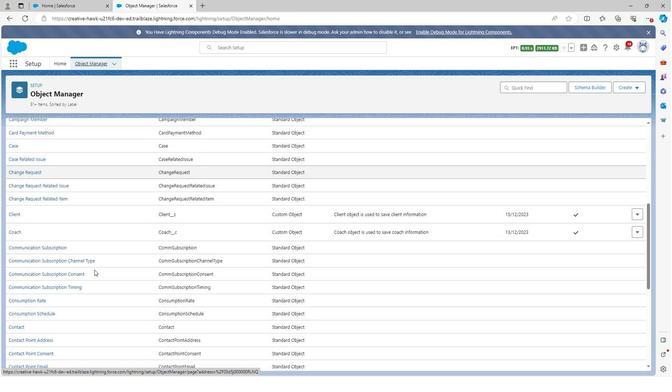 
Action: Mouse moved to (93, 269)
Screenshot: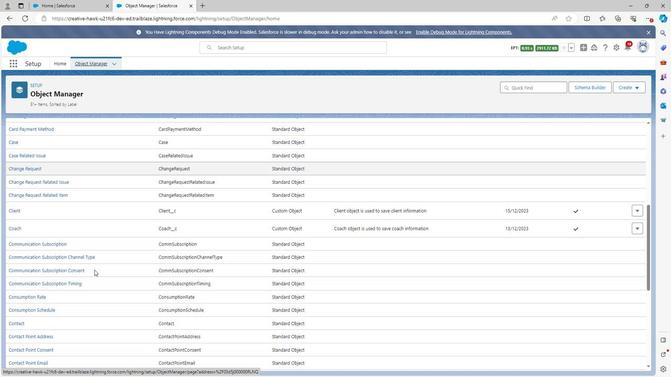 
Action: Mouse scrolled (93, 269) with delta (0, 0)
Screenshot: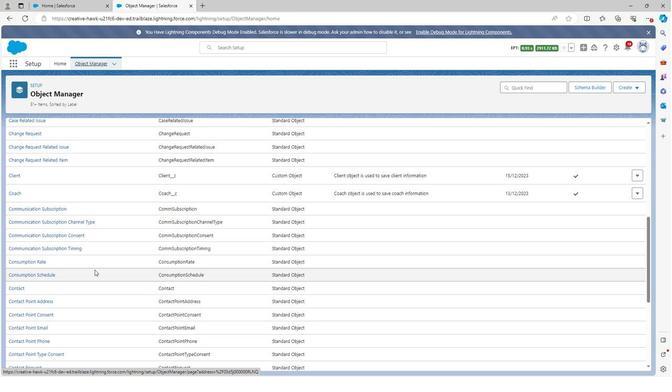 
Action: Mouse moved to (93, 271)
Screenshot: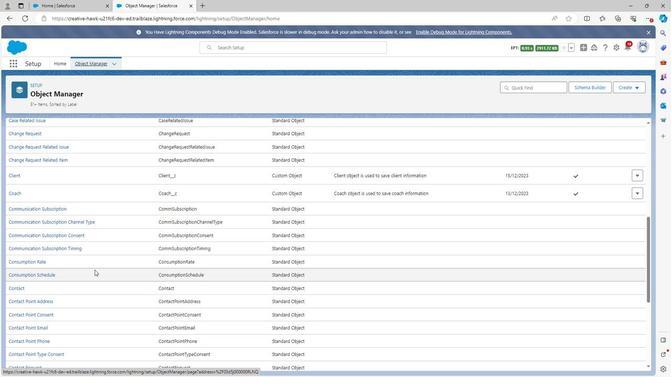 
Action: Mouse scrolled (93, 270) with delta (0, 0)
Screenshot: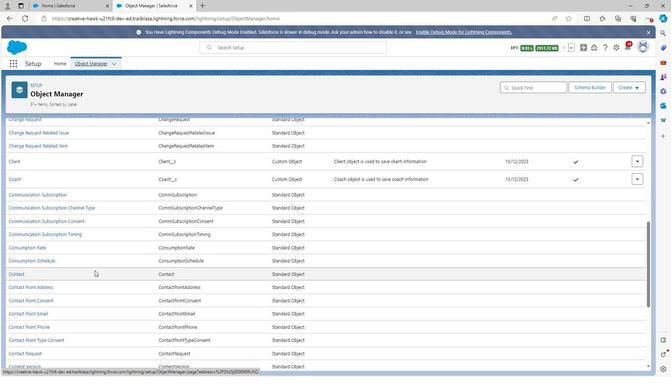 
Action: Mouse scrolled (93, 270) with delta (0, 0)
Screenshot: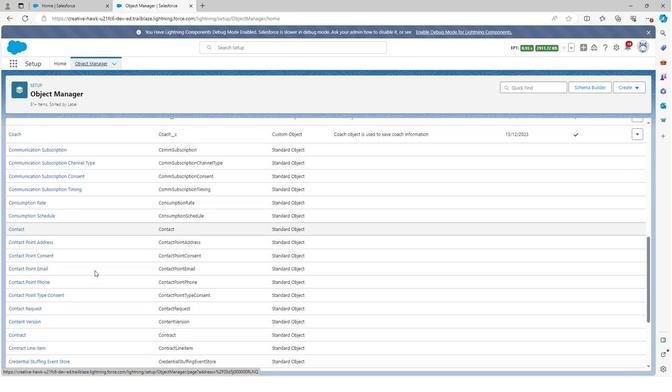 
Action: Mouse scrolled (93, 270) with delta (0, 0)
Screenshot: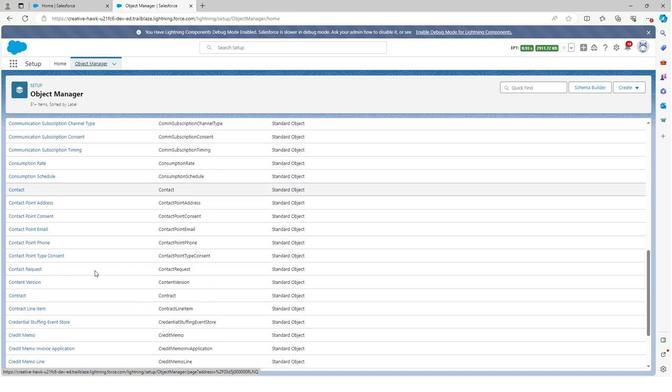 
Action: Mouse scrolled (93, 270) with delta (0, 0)
Screenshot: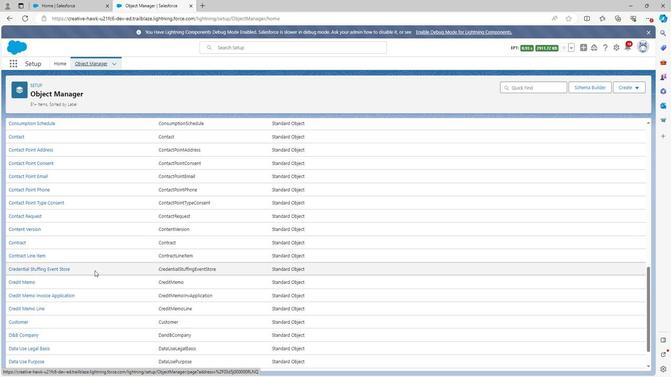 
Action: Mouse scrolled (93, 270) with delta (0, 0)
Screenshot: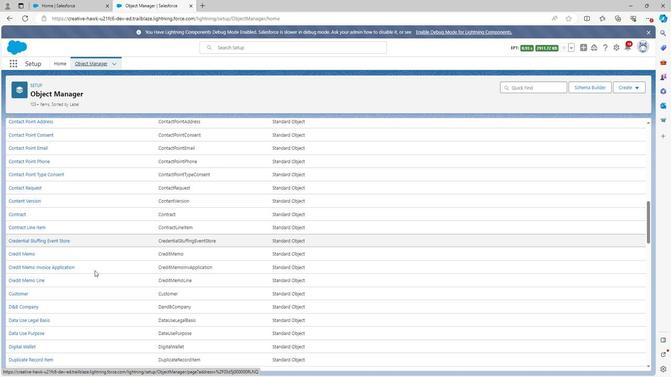 
Action: Mouse scrolled (93, 270) with delta (0, 0)
Screenshot: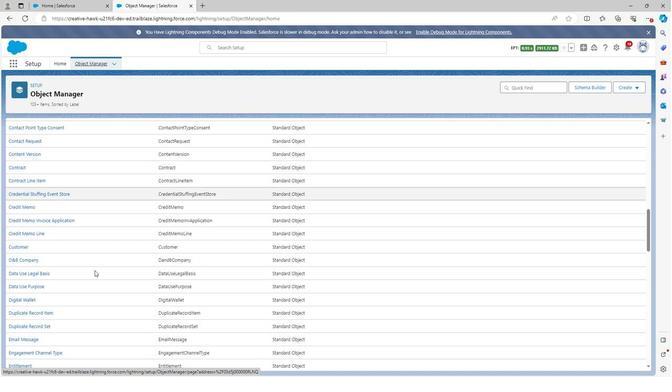 
Action: Mouse scrolled (93, 270) with delta (0, 0)
Screenshot: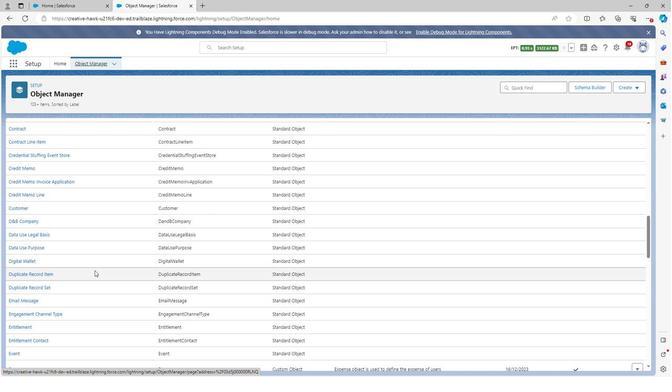 
Action: Mouse scrolled (93, 270) with delta (0, 0)
Screenshot: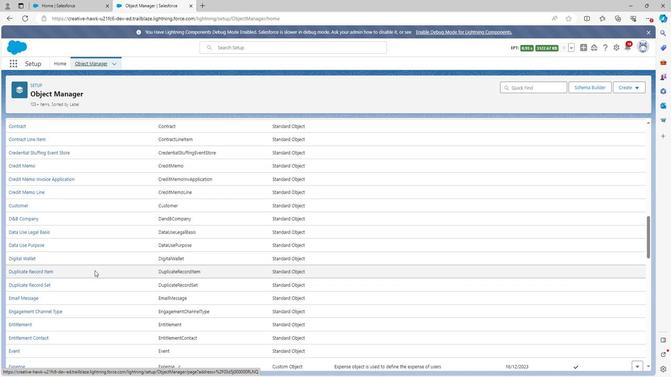 
Action: Mouse scrolled (93, 270) with delta (0, 0)
Screenshot: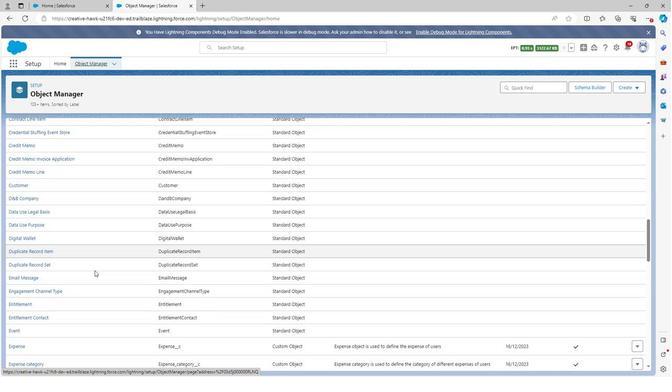 
Action: Mouse moved to (27, 290)
Screenshot: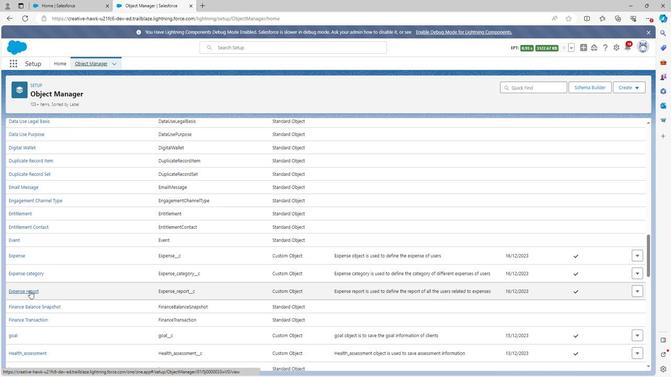 
Action: Mouse pressed left at (27, 290)
Screenshot: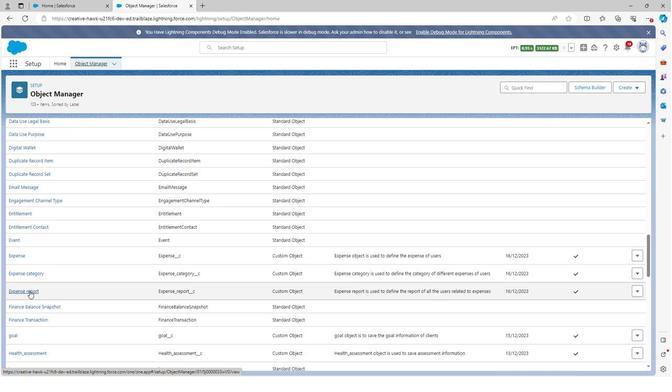 
Action: Mouse moved to (35, 287)
Screenshot: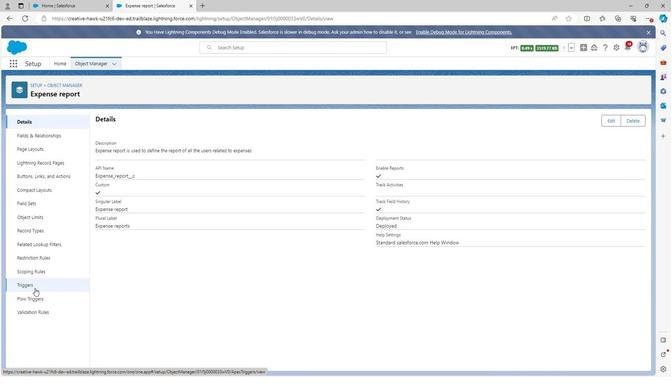 
